 Task: Add a signature Charlotte Hill containing Kindly, Charlotte Hill to email address softage.1@softage.net and add a label Customer service
Action: Mouse moved to (377, 612)
Screenshot: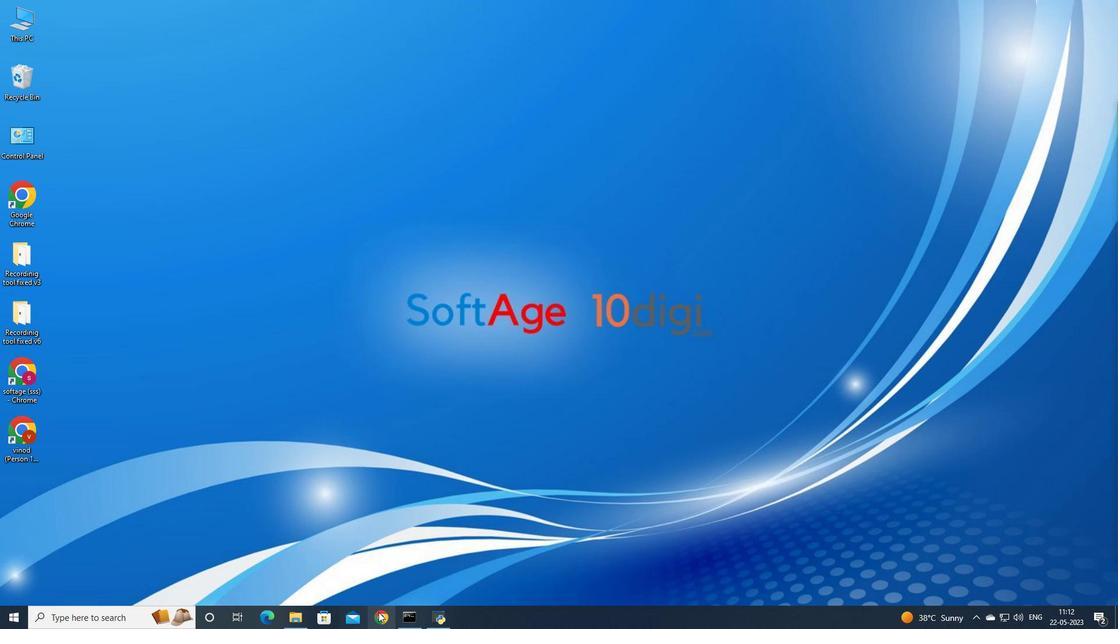 
Action: Mouse pressed left at (377, 612)
Screenshot: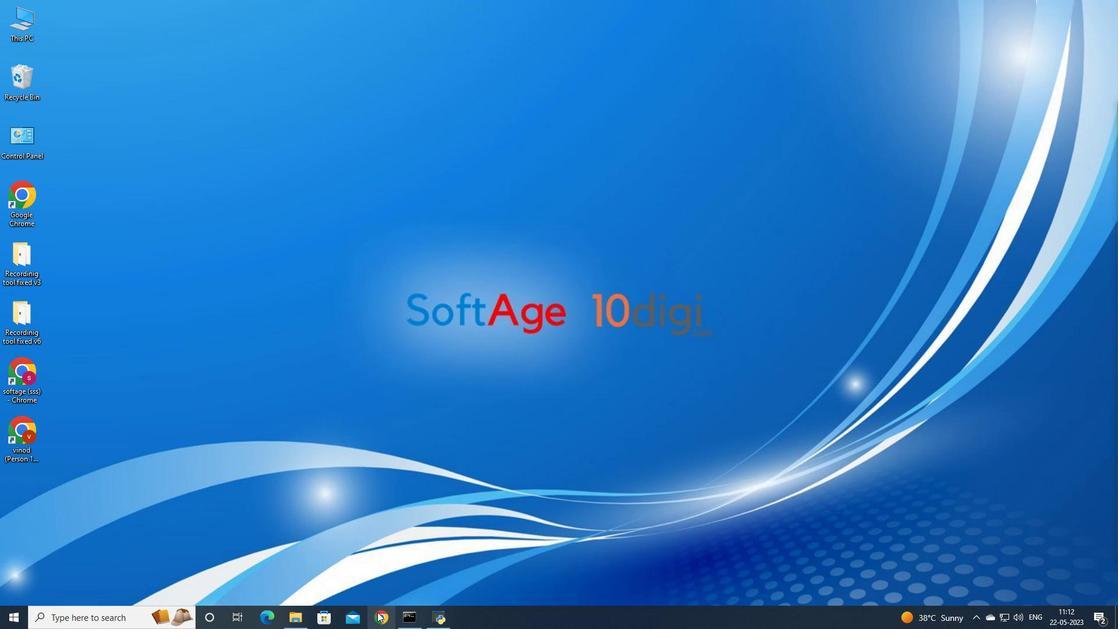 
Action: Mouse moved to (503, 353)
Screenshot: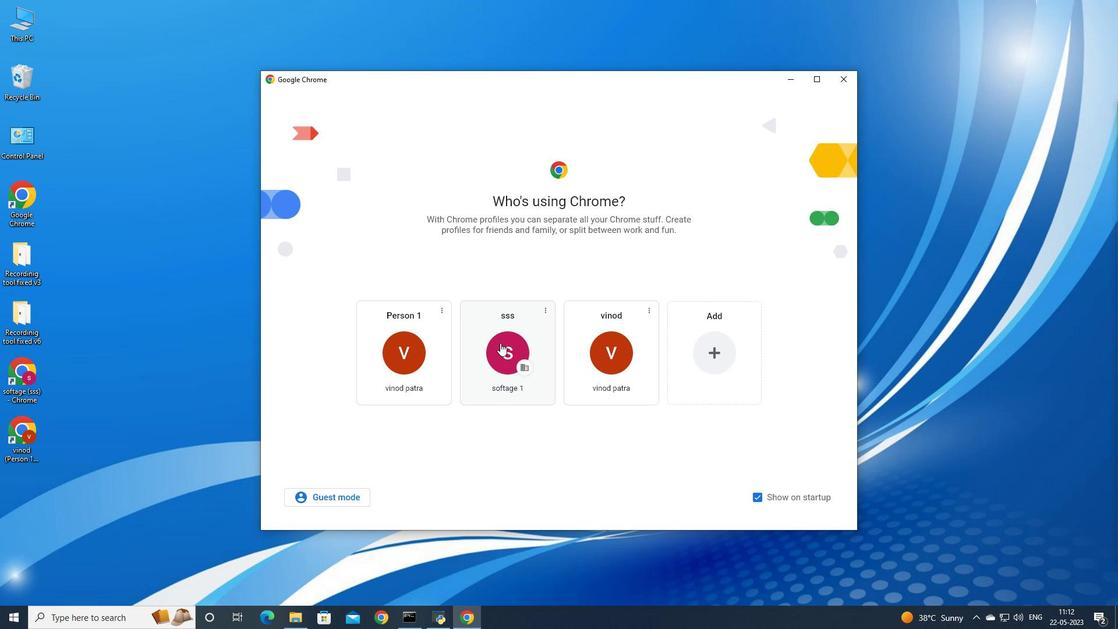 
Action: Mouse pressed left at (503, 353)
Screenshot: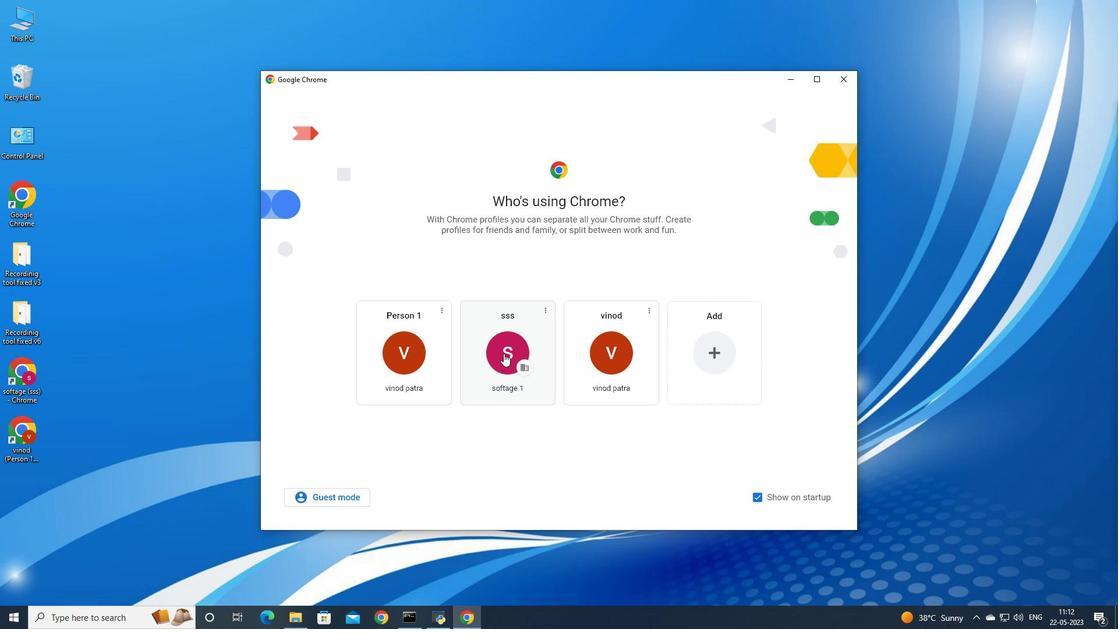 
Action: Mouse moved to (1006, 55)
Screenshot: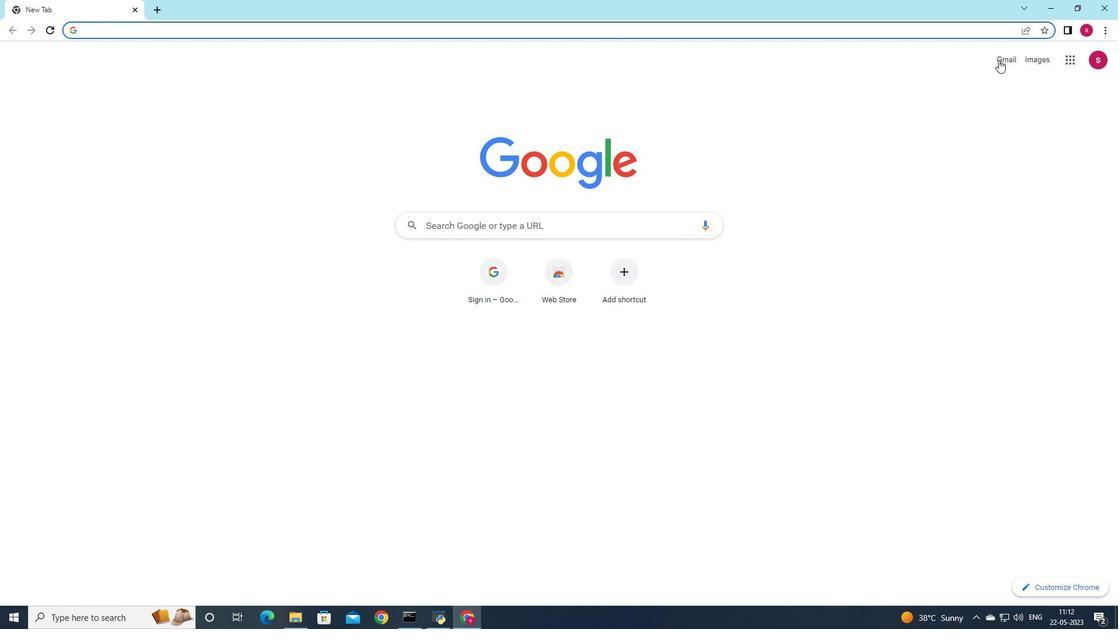 
Action: Mouse pressed left at (1006, 55)
Screenshot: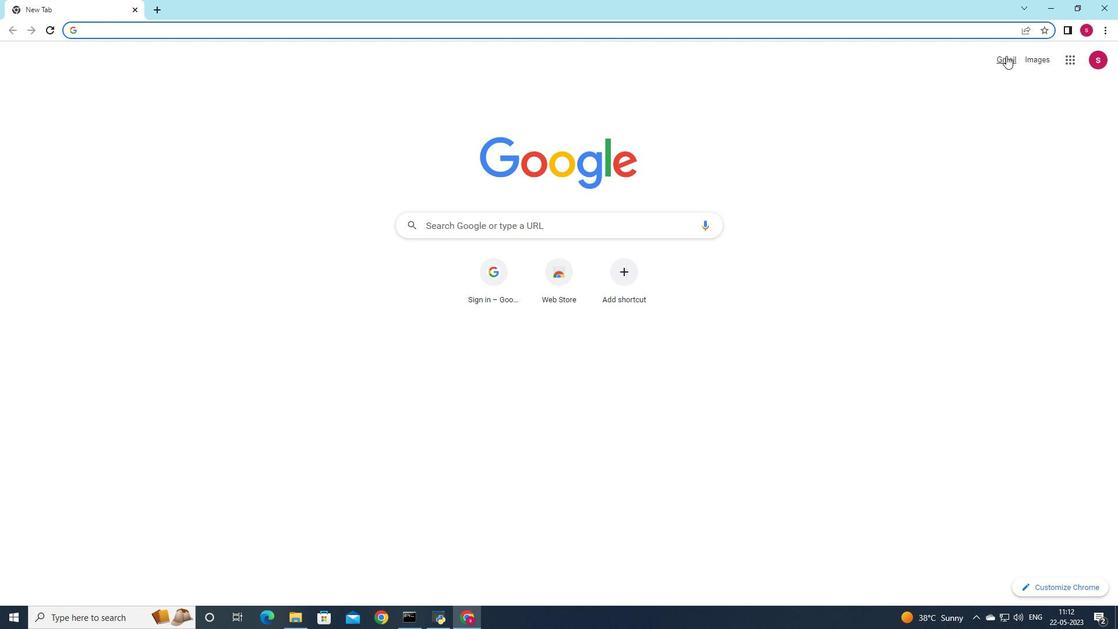 
Action: Mouse moved to (990, 79)
Screenshot: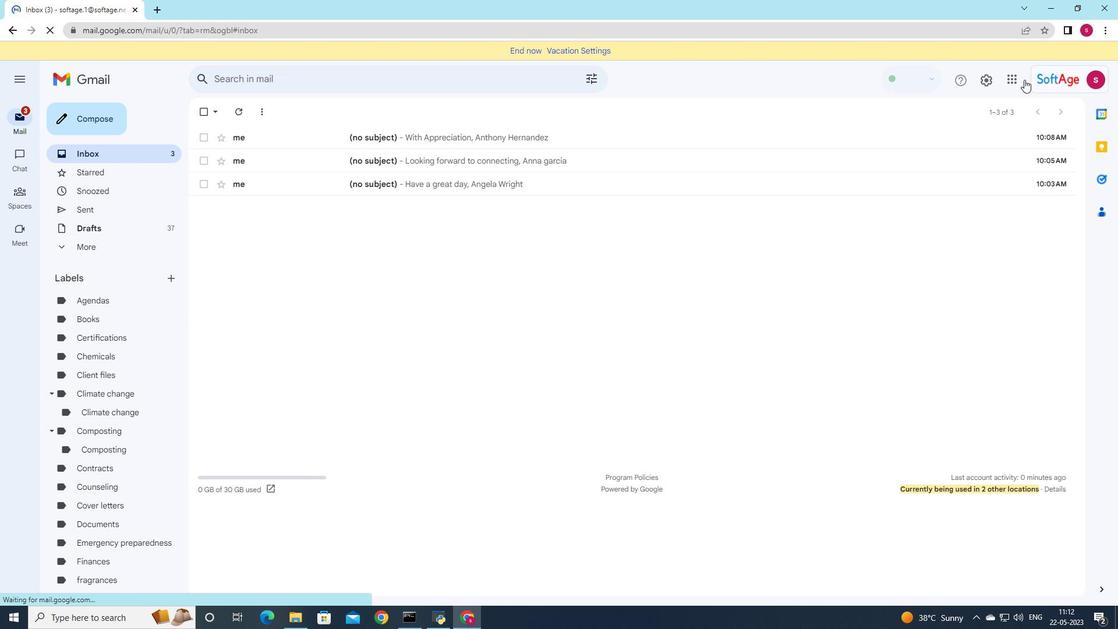 
Action: Mouse pressed left at (990, 79)
Screenshot: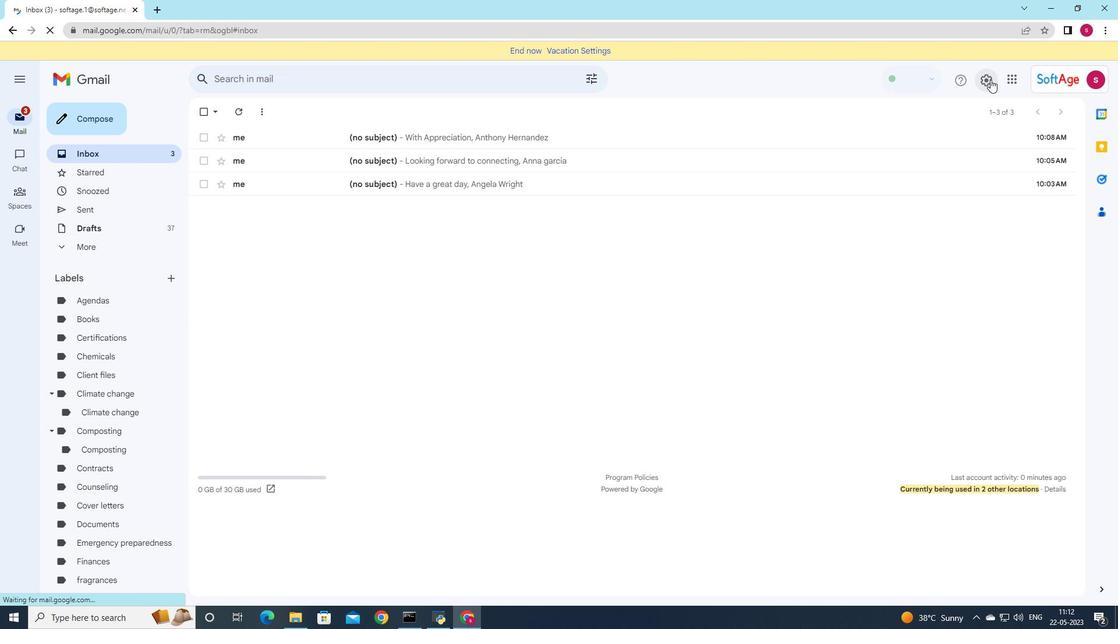 
Action: Mouse moved to (1000, 132)
Screenshot: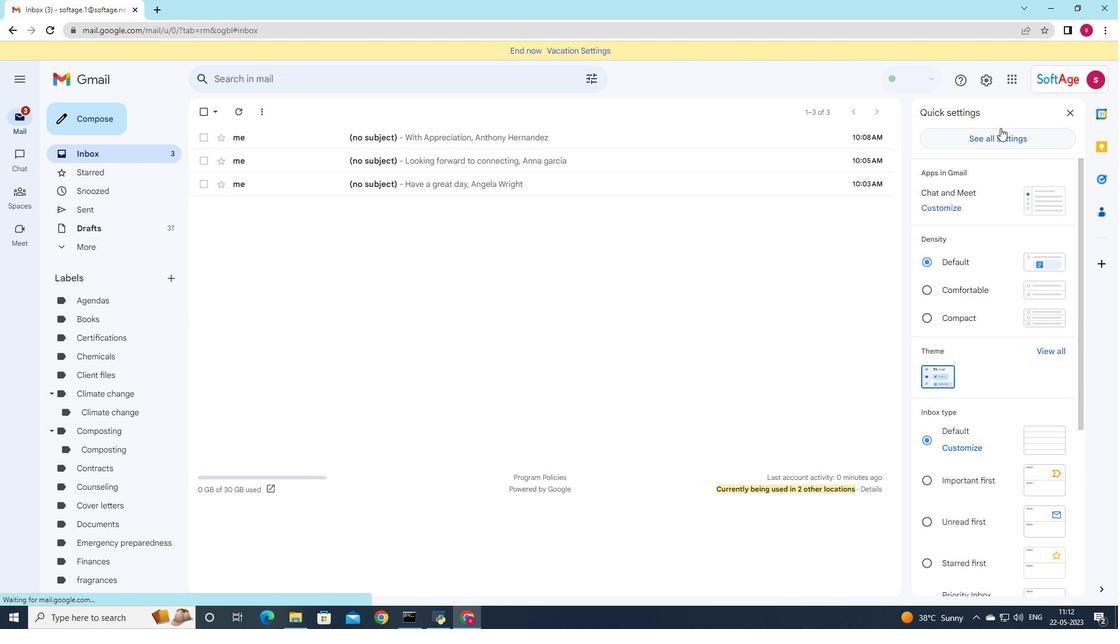 
Action: Mouse pressed left at (1000, 132)
Screenshot: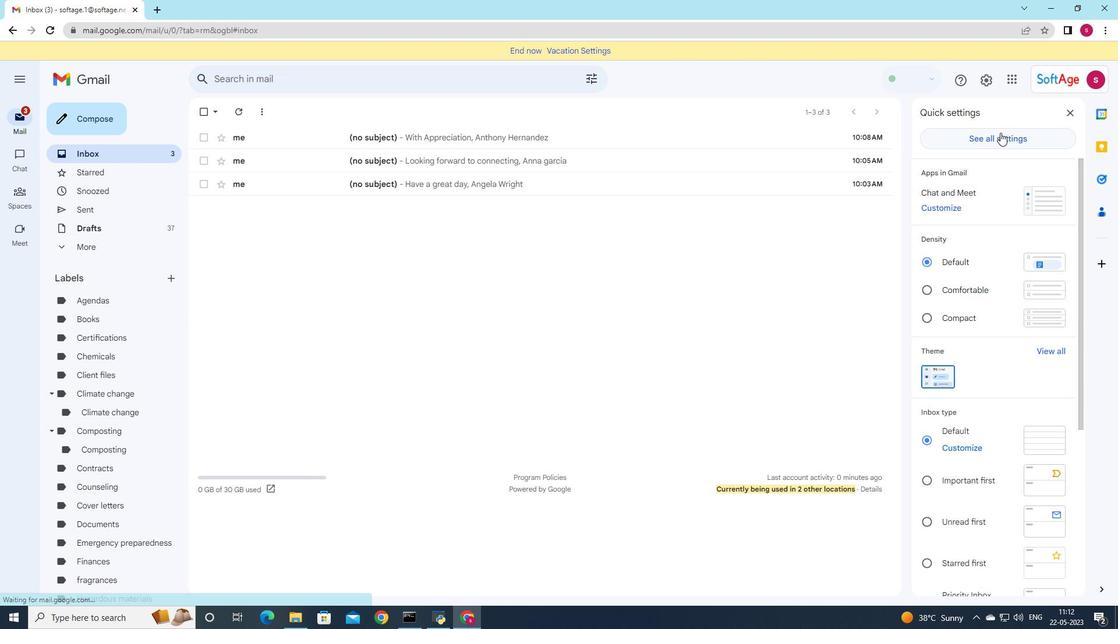 
Action: Mouse moved to (538, 487)
Screenshot: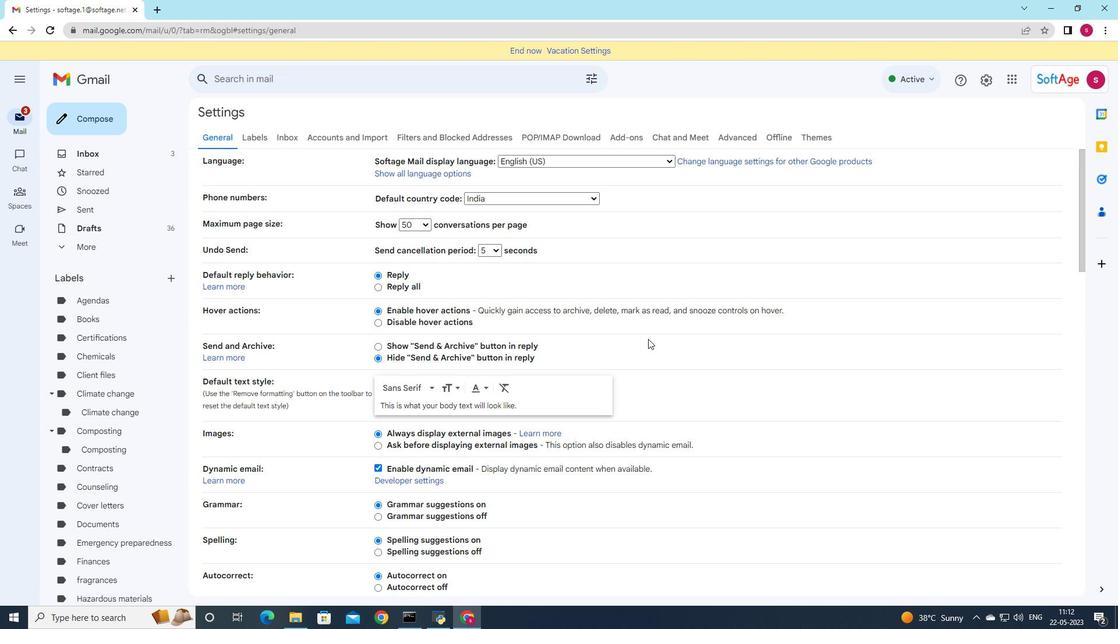 
Action: Mouse scrolled (538, 487) with delta (0, 0)
Screenshot: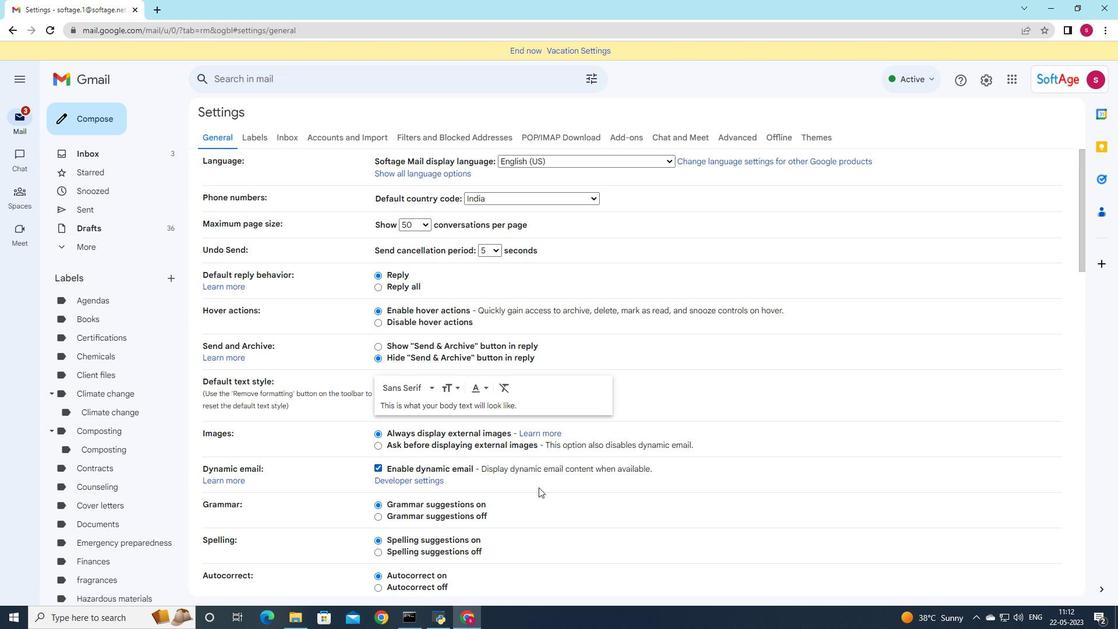 
Action: Mouse scrolled (538, 487) with delta (0, 0)
Screenshot: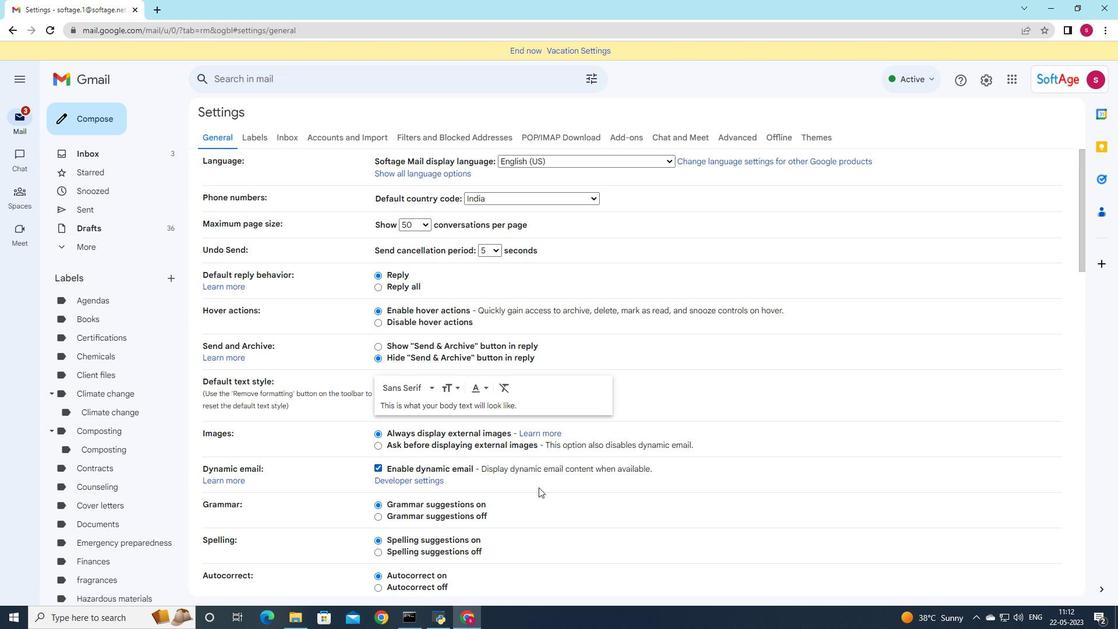
Action: Mouse scrolled (538, 487) with delta (0, 0)
Screenshot: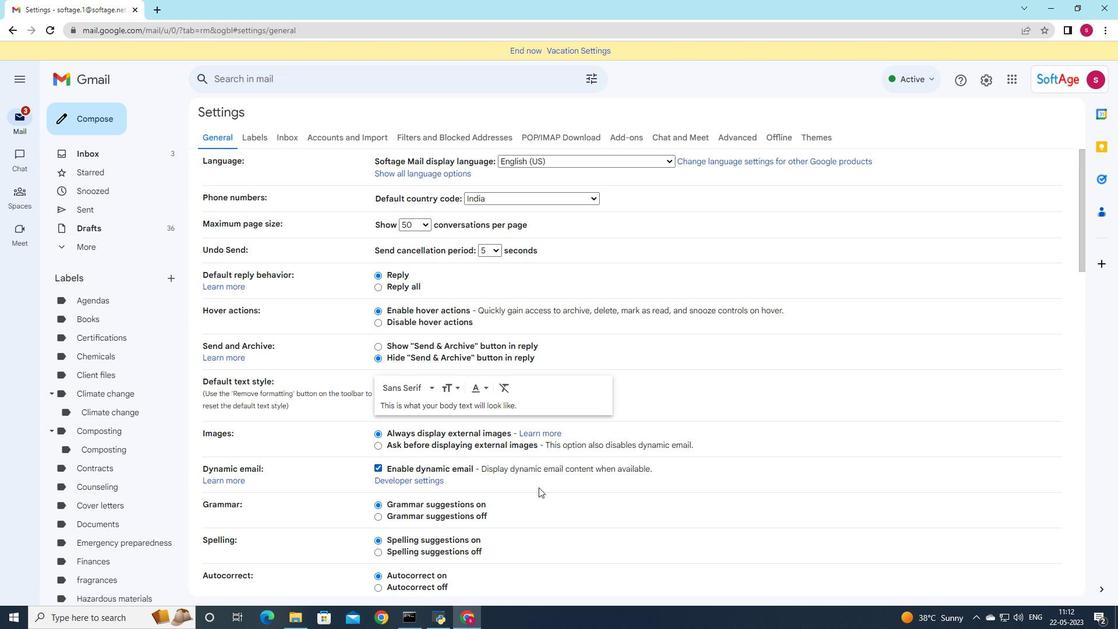 
Action: Mouse scrolled (538, 487) with delta (0, 0)
Screenshot: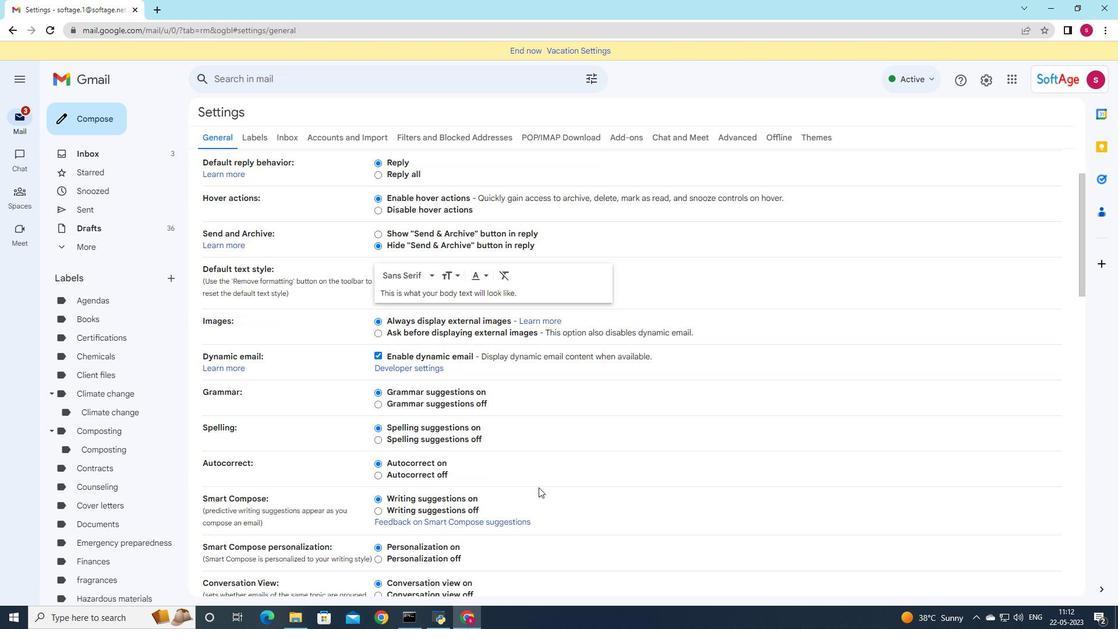 
Action: Mouse scrolled (538, 487) with delta (0, 0)
Screenshot: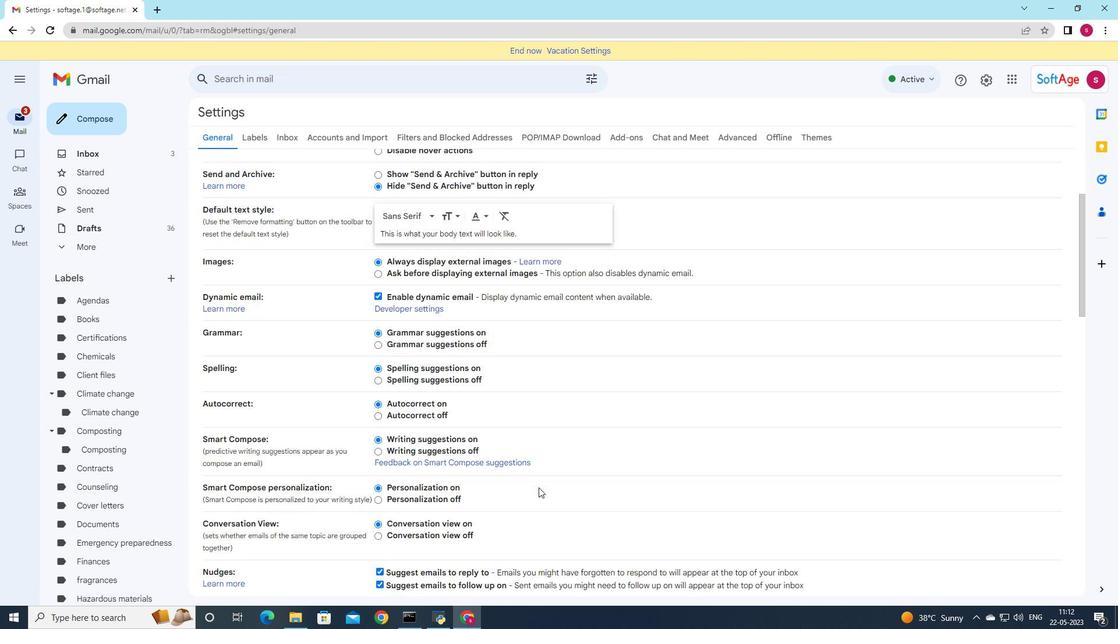 
Action: Mouse scrolled (538, 487) with delta (0, 0)
Screenshot: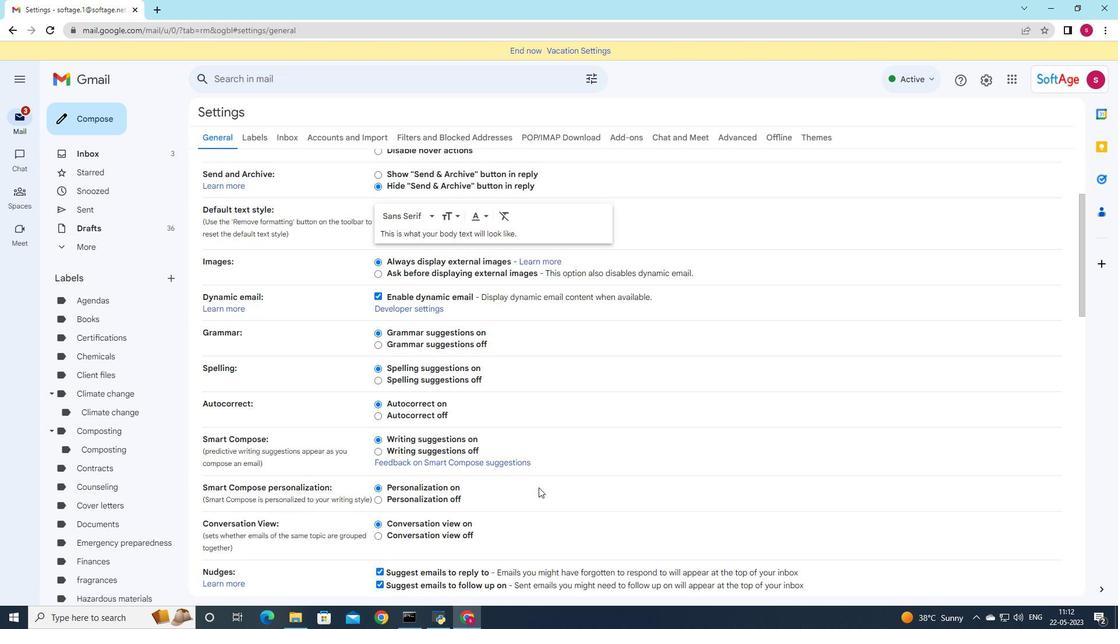 
Action: Mouse scrolled (538, 487) with delta (0, 0)
Screenshot: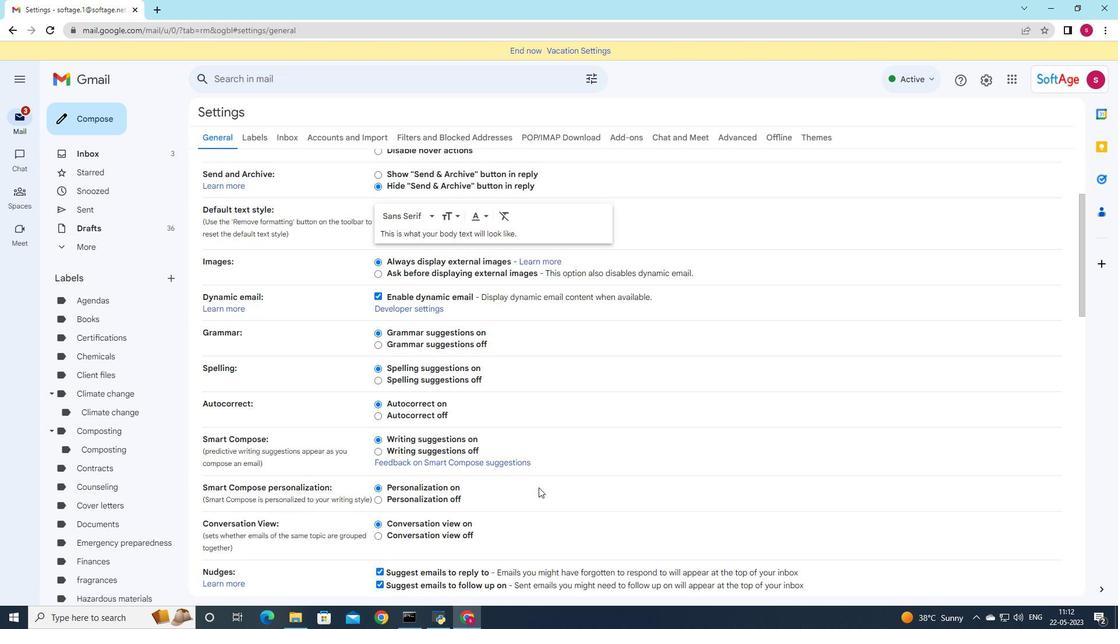 
Action: Mouse scrolled (538, 487) with delta (0, 0)
Screenshot: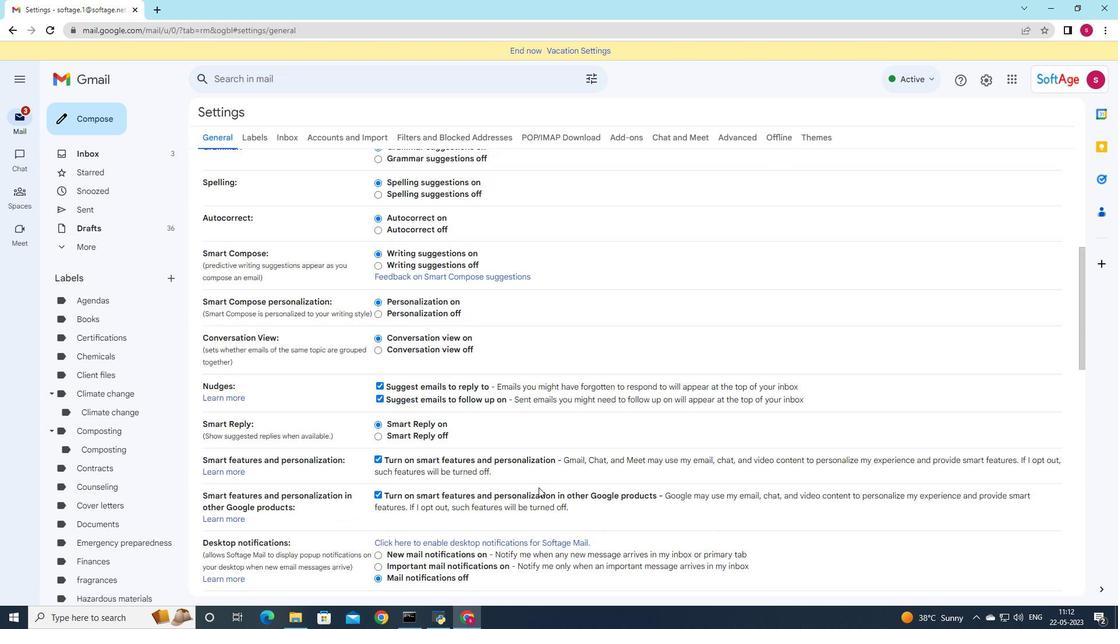 
Action: Mouse scrolled (538, 487) with delta (0, 0)
Screenshot: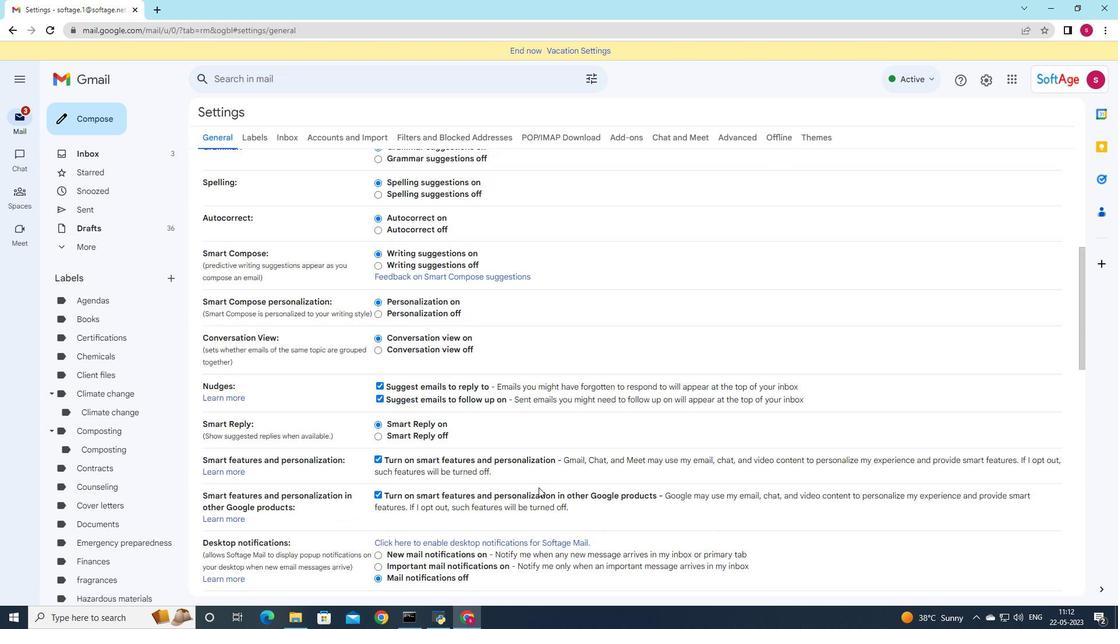 
Action: Mouse scrolled (538, 487) with delta (0, 0)
Screenshot: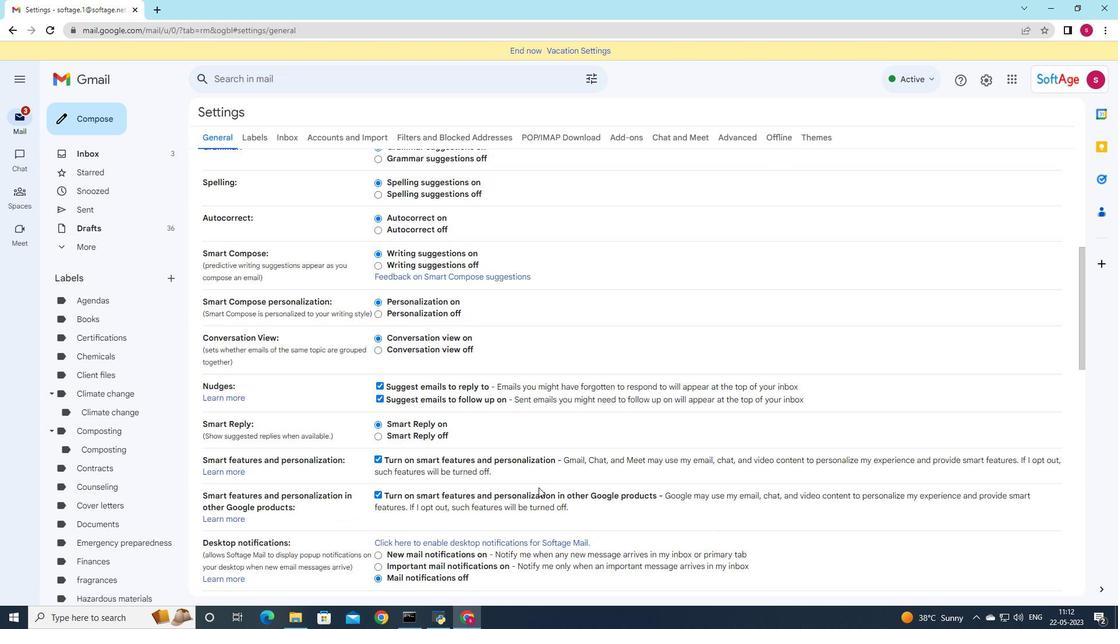 
Action: Mouse scrolled (538, 487) with delta (0, 0)
Screenshot: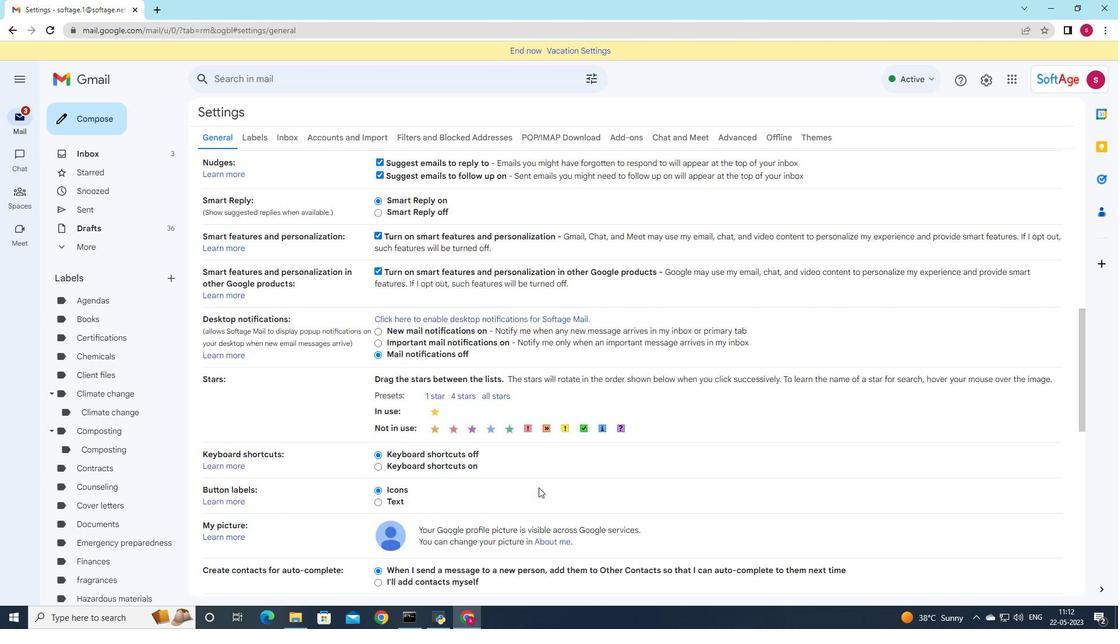 
Action: Mouse scrolled (538, 487) with delta (0, 0)
Screenshot: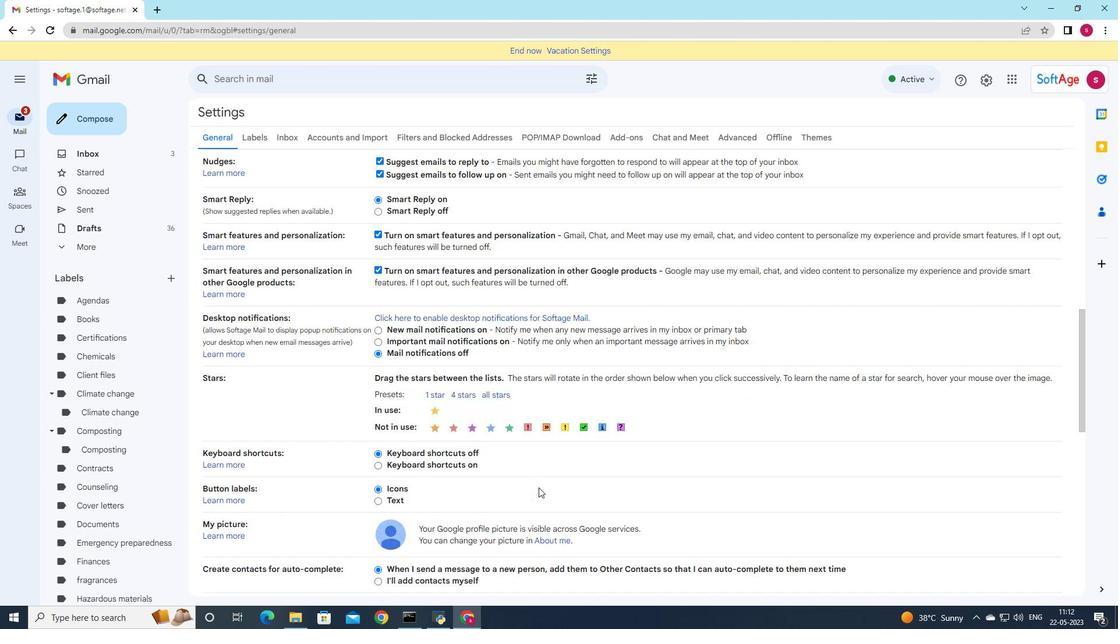 
Action: Mouse scrolled (538, 487) with delta (0, 0)
Screenshot: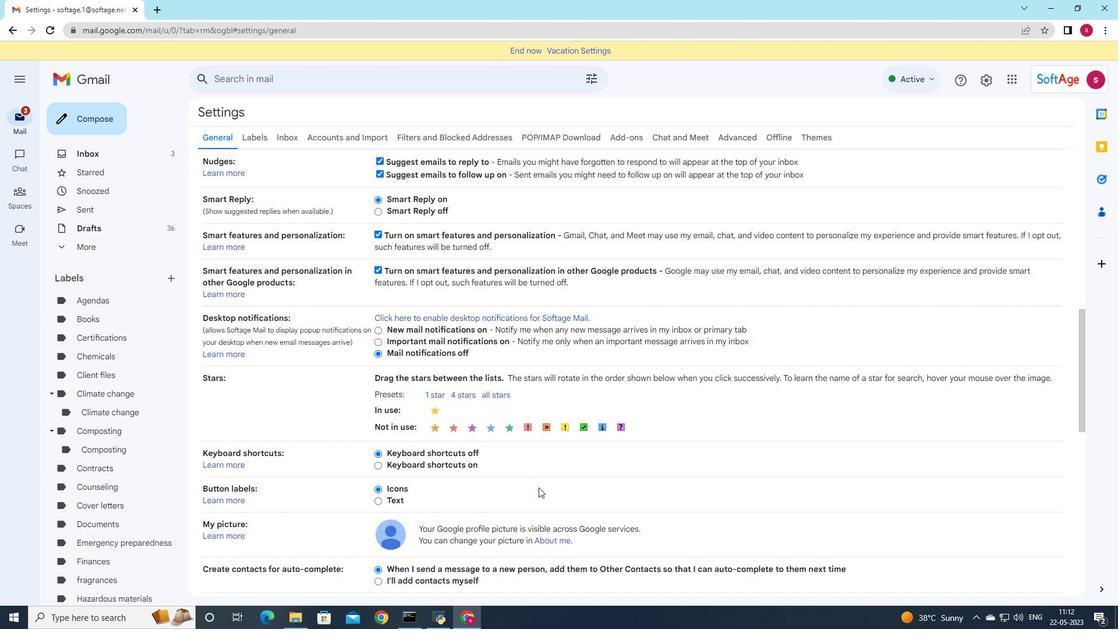 
Action: Mouse moved to (498, 443)
Screenshot: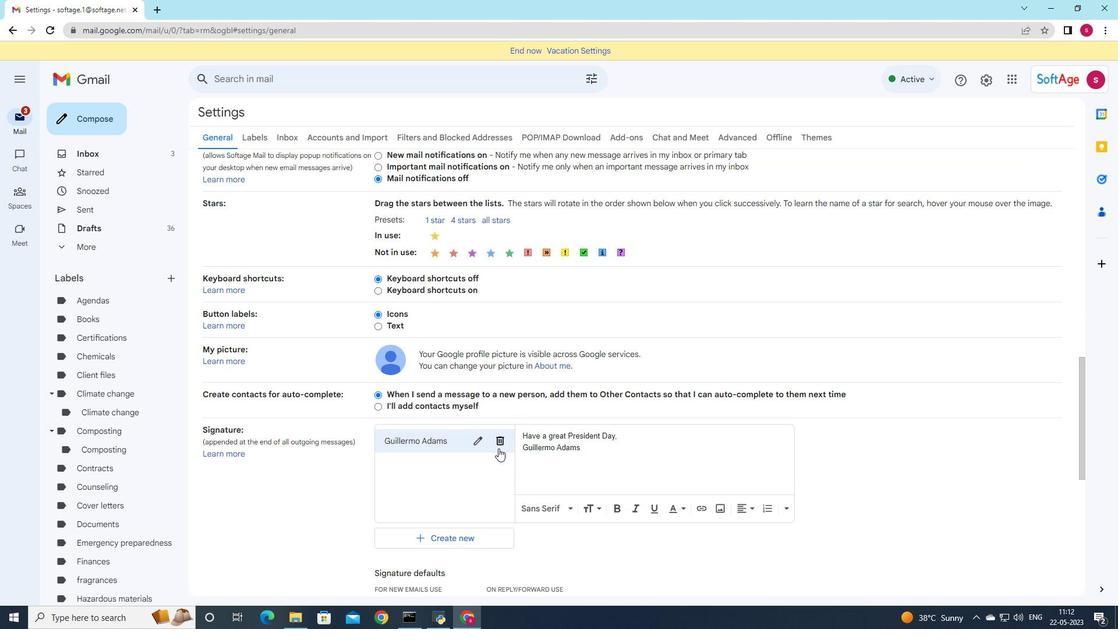 
Action: Mouse pressed left at (498, 443)
Screenshot: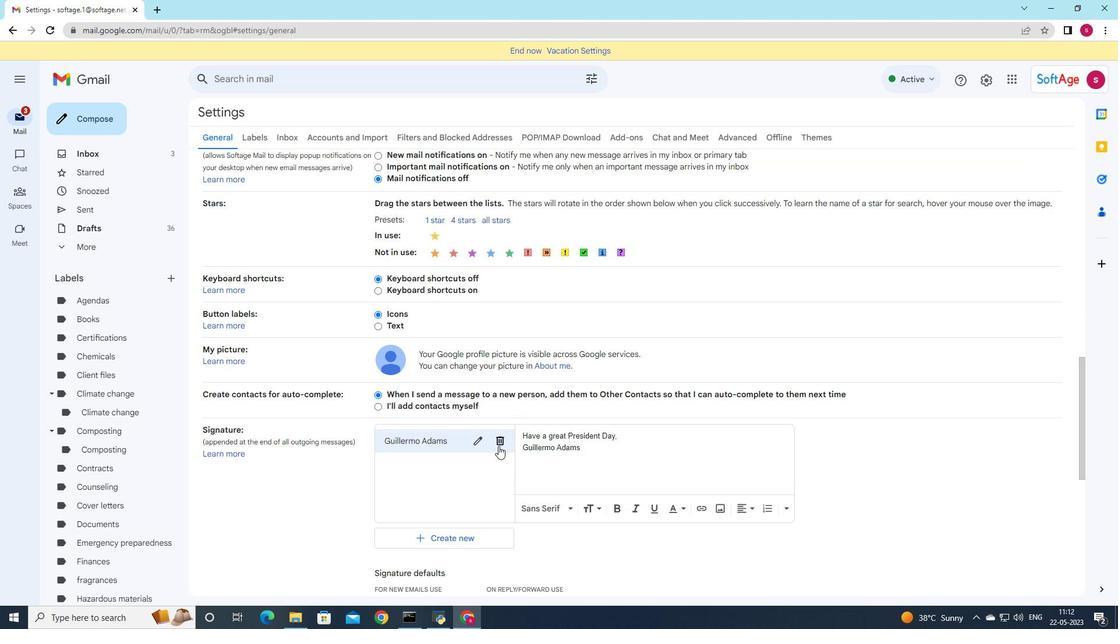 
Action: Mouse moved to (682, 346)
Screenshot: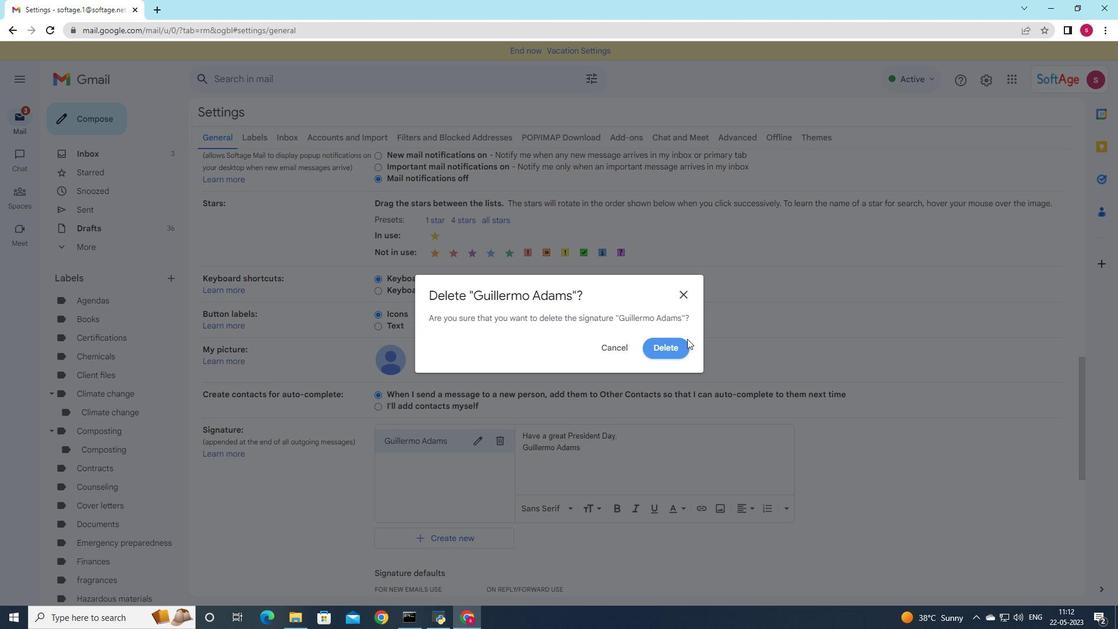 
Action: Mouse pressed left at (682, 346)
Screenshot: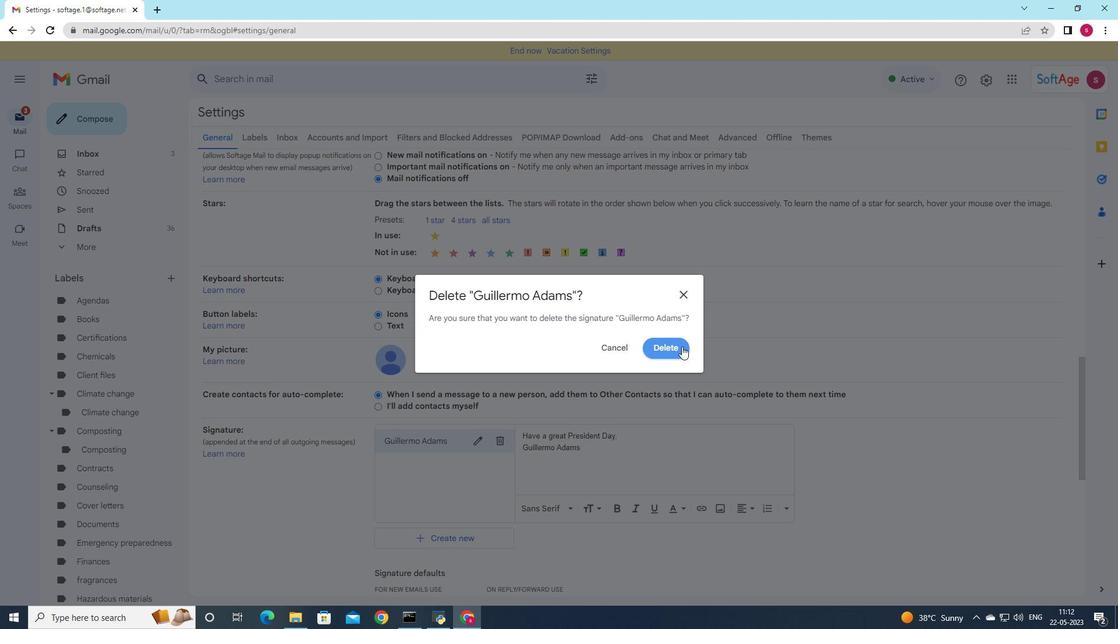 
Action: Mouse moved to (443, 449)
Screenshot: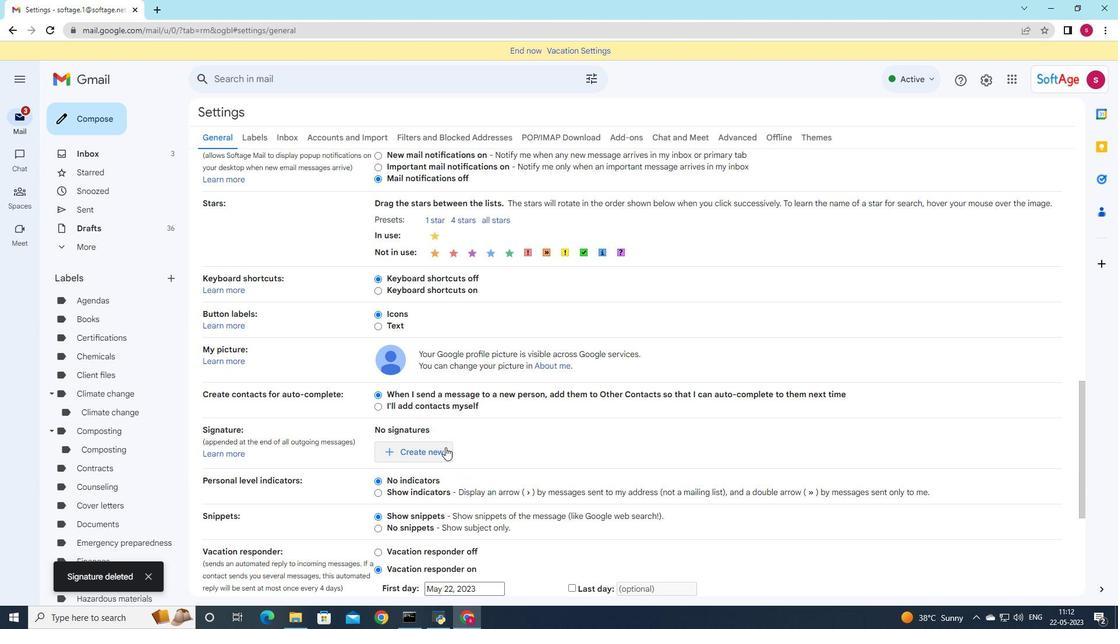 
Action: Mouse pressed left at (443, 449)
Screenshot: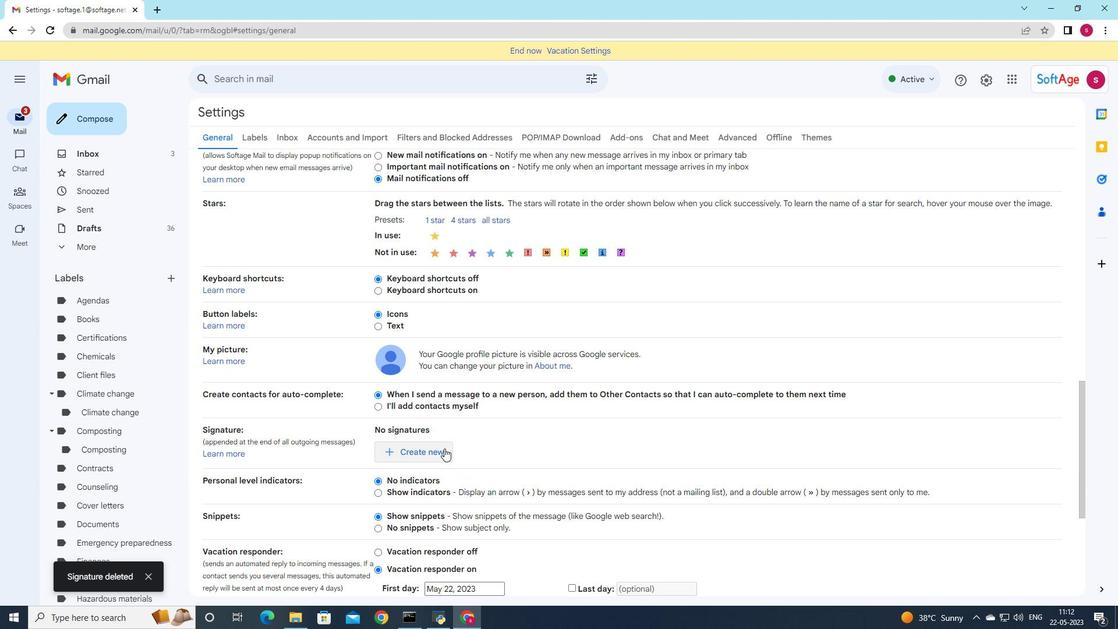 
Action: Mouse moved to (574, 379)
Screenshot: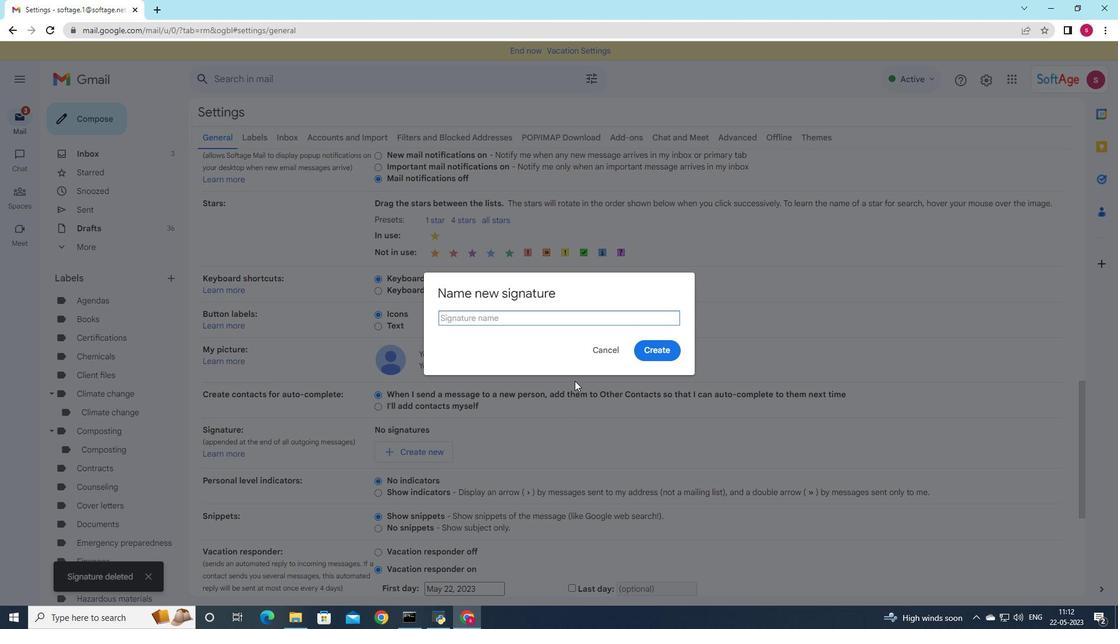 
Action: Key pressed <Key.shift>Charlotte
Screenshot: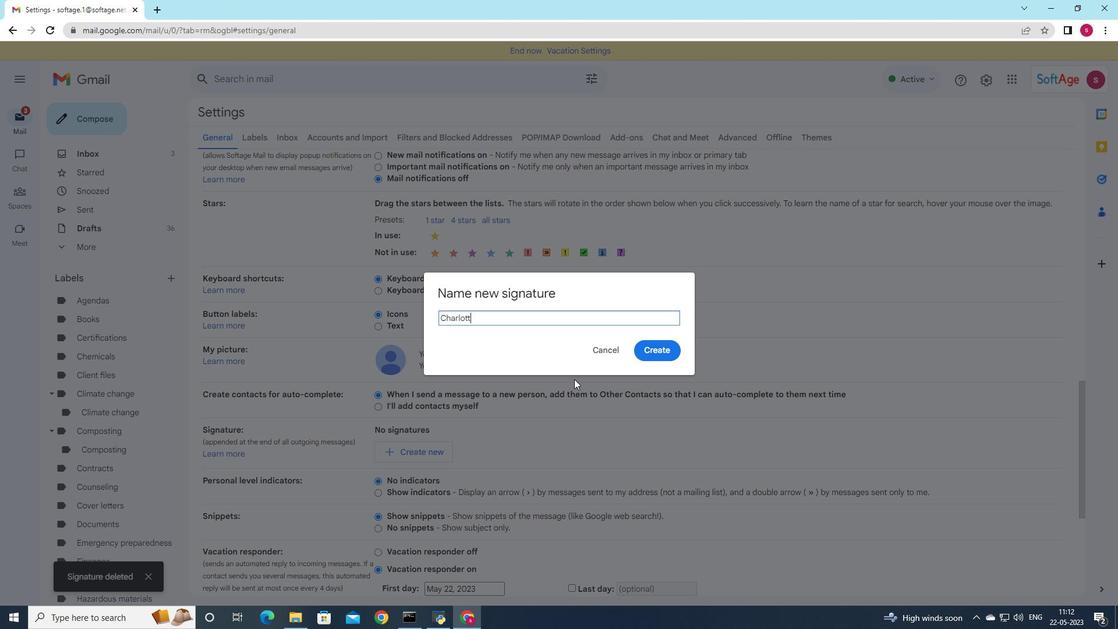 
Action: Mouse moved to (662, 349)
Screenshot: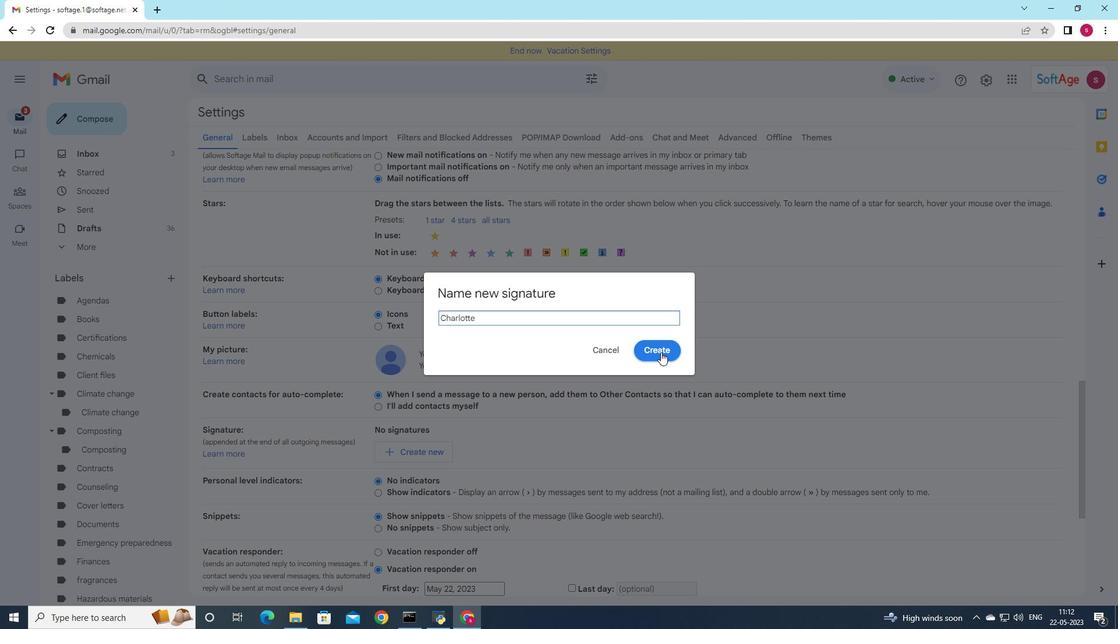
Action: Mouse pressed left at (662, 349)
Screenshot: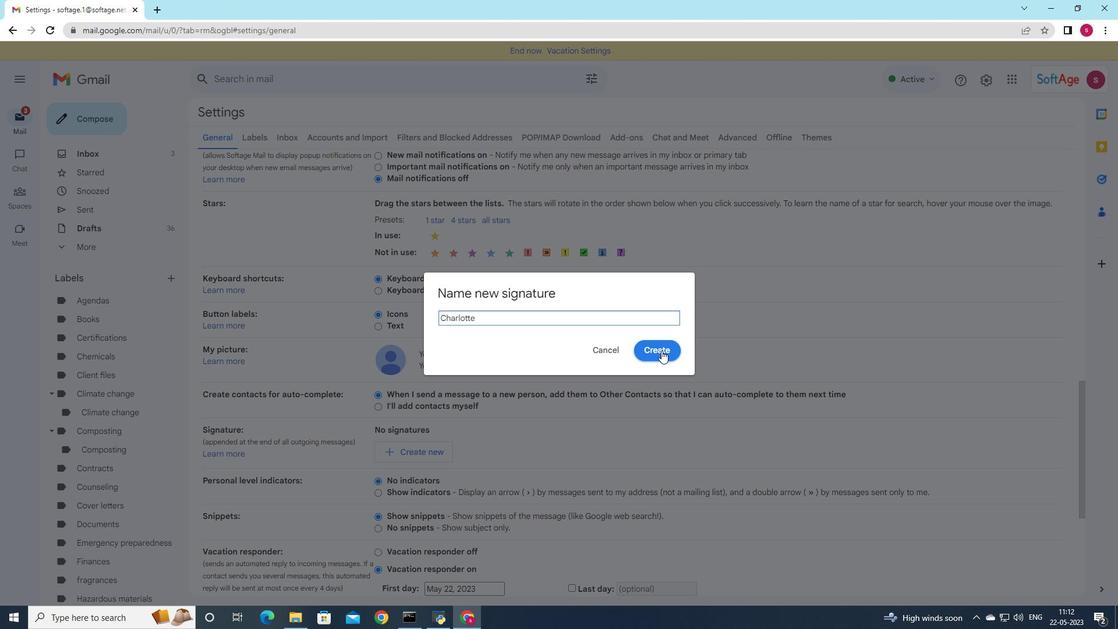 
Action: Mouse moved to (561, 466)
Screenshot: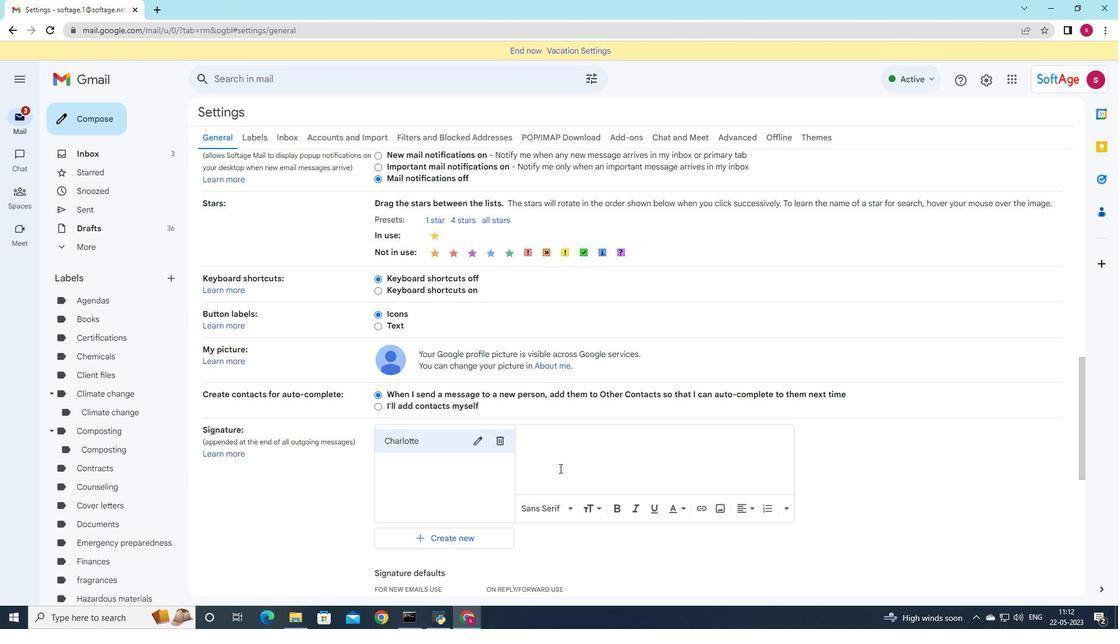 
Action: Mouse pressed left at (561, 466)
Screenshot: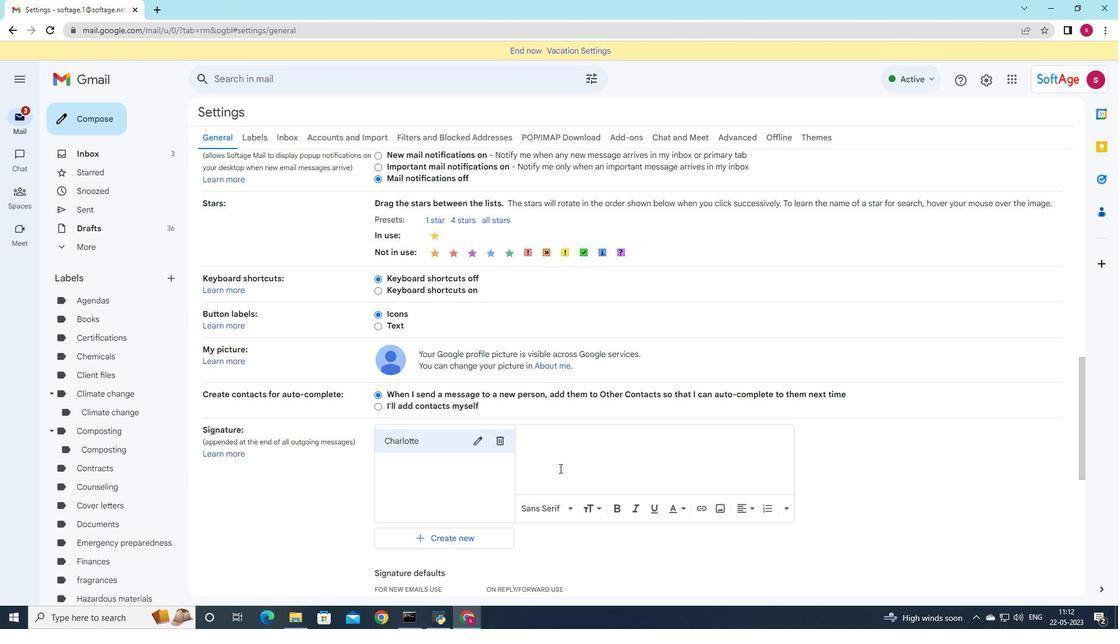 
Action: Mouse moved to (668, 436)
Screenshot: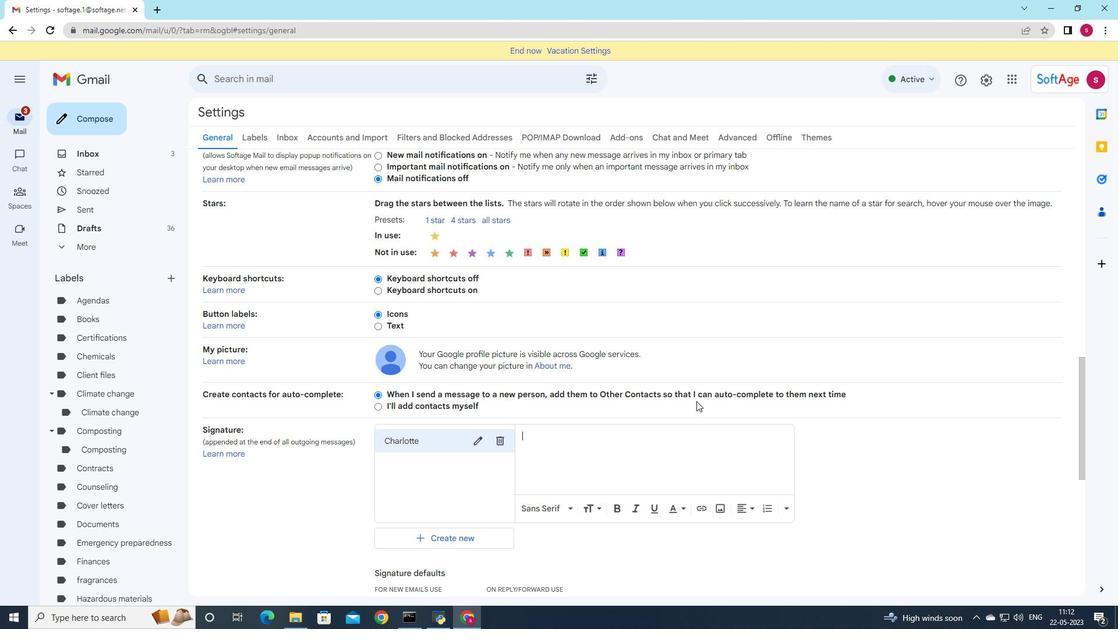 
Action: Key pressed <Key.shift>Kindly,<Key.enter><Key.shift>Charlotte<Key.space><Key.shift>Hill
Screenshot: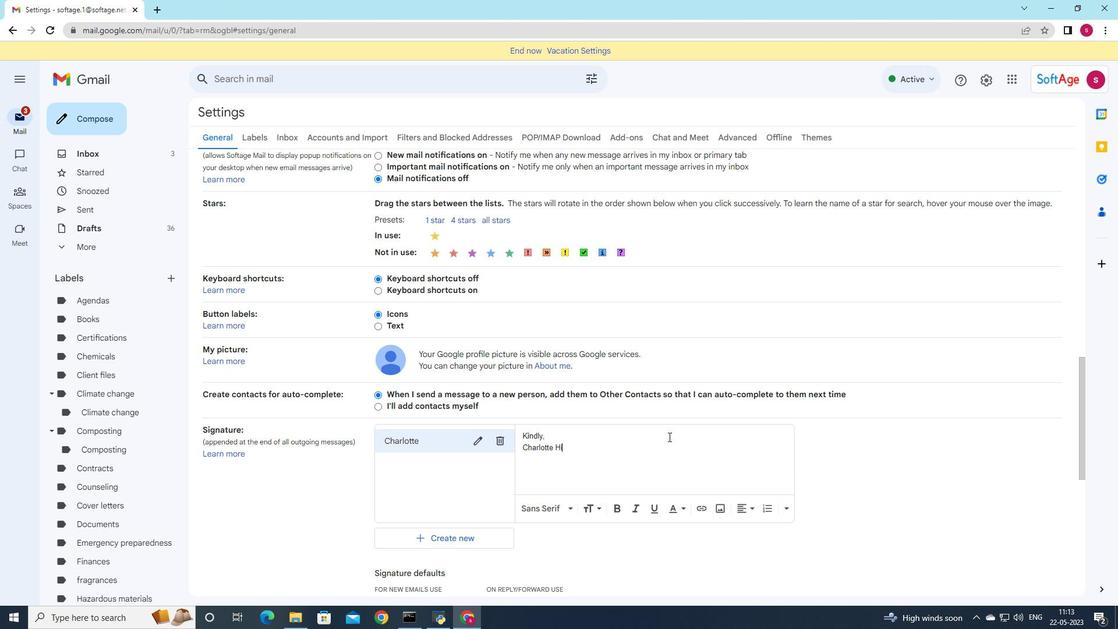 
Action: Mouse moved to (643, 318)
Screenshot: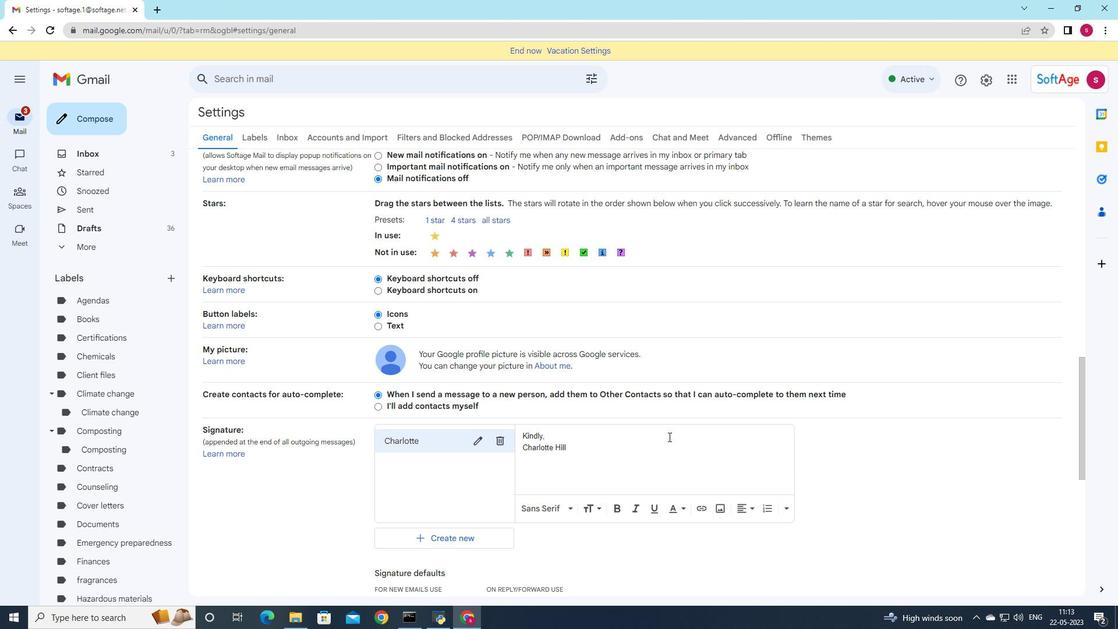 
Action: Mouse scrolled (643, 317) with delta (0, 0)
Screenshot: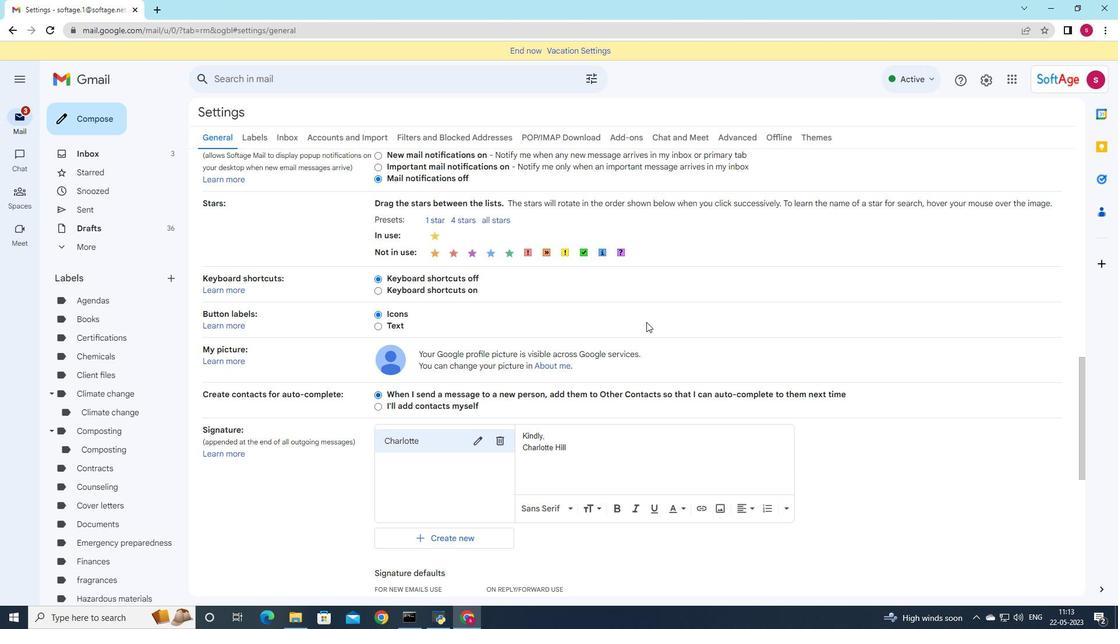 
Action: Mouse moved to (470, 547)
Screenshot: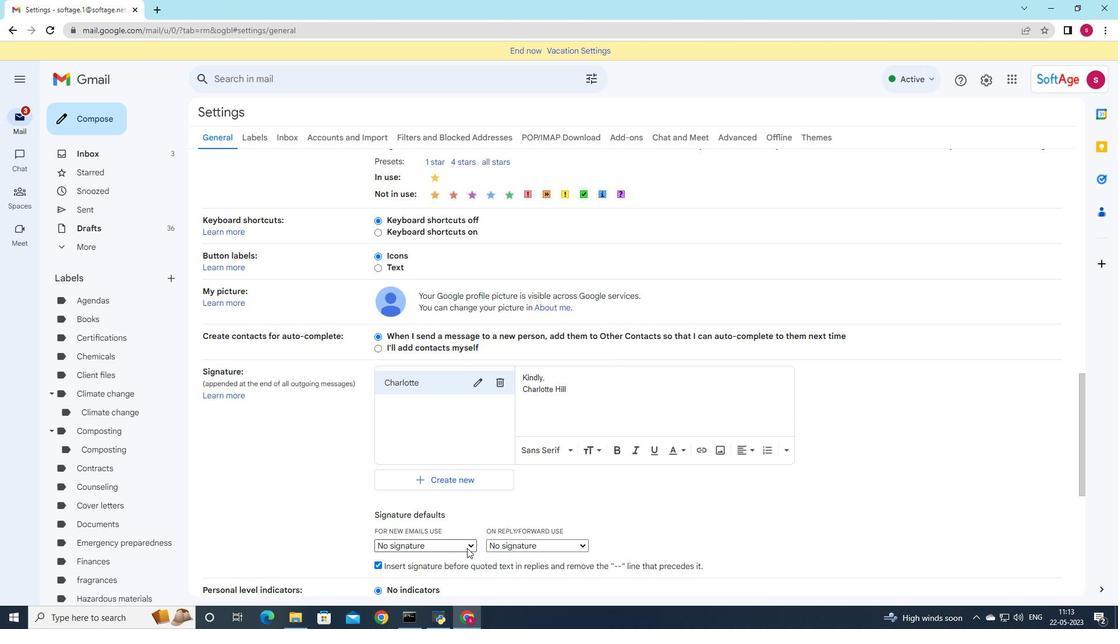 
Action: Mouse pressed left at (470, 547)
Screenshot: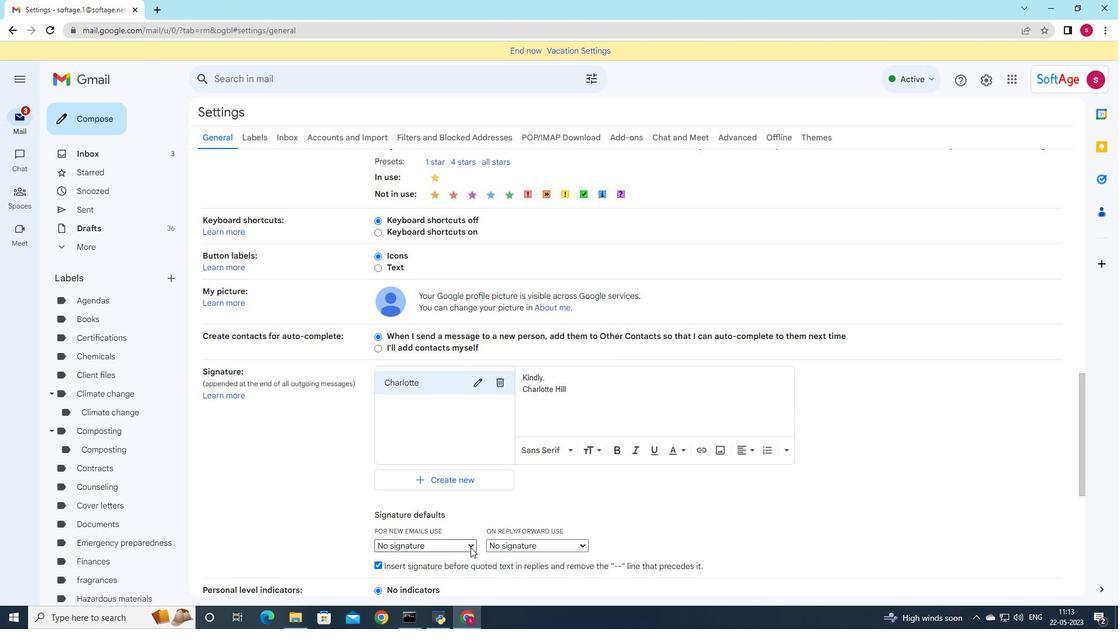 
Action: Mouse moved to (460, 562)
Screenshot: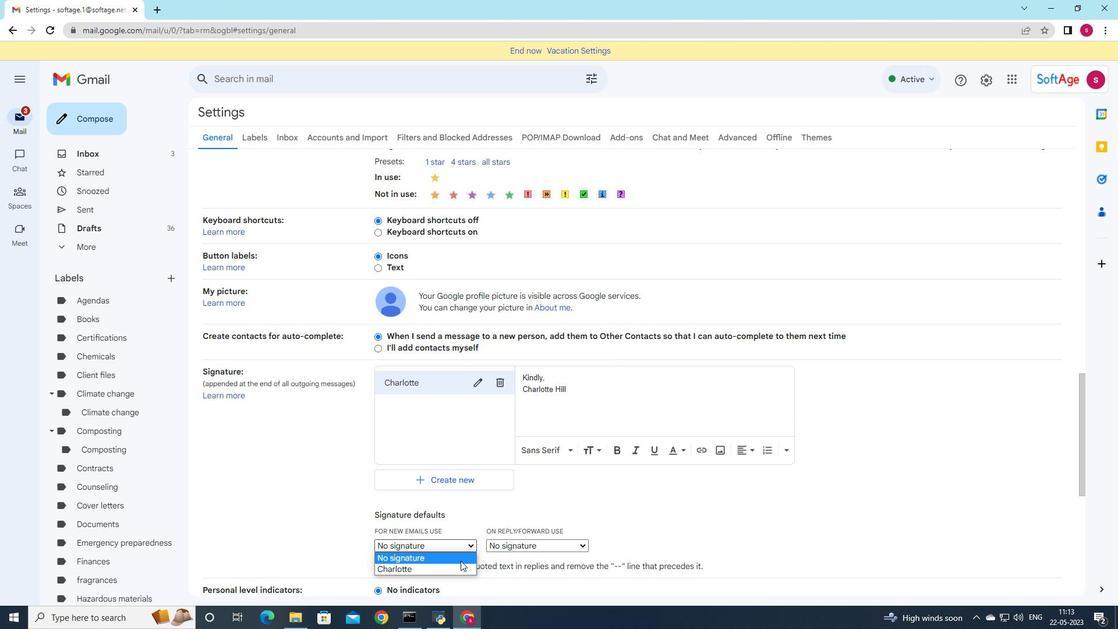 
Action: Mouse pressed left at (460, 562)
Screenshot: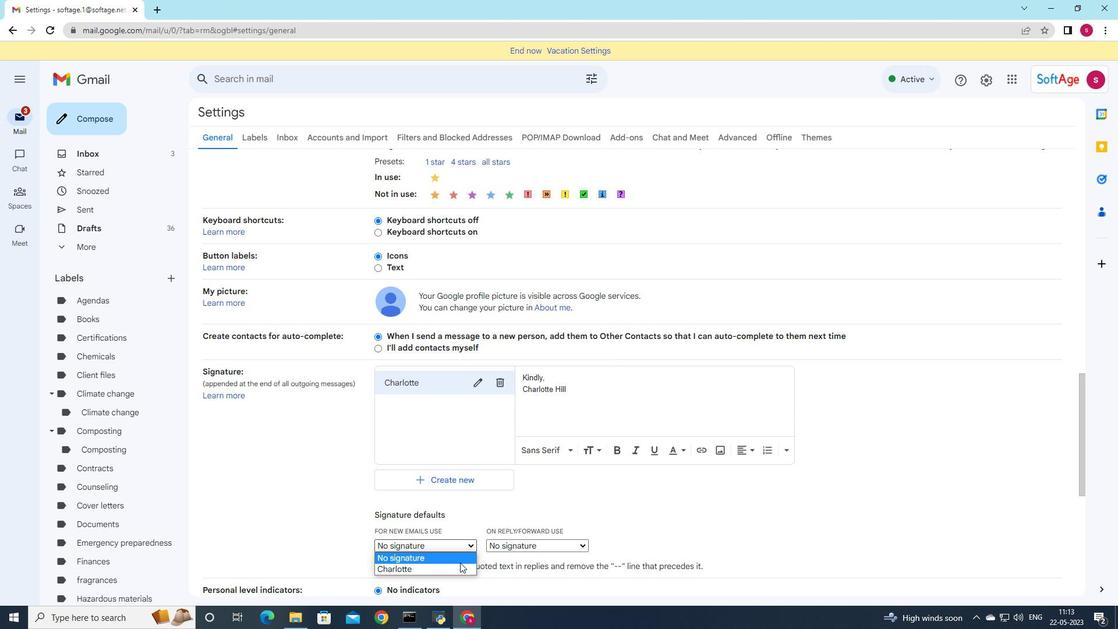 
Action: Mouse moved to (467, 545)
Screenshot: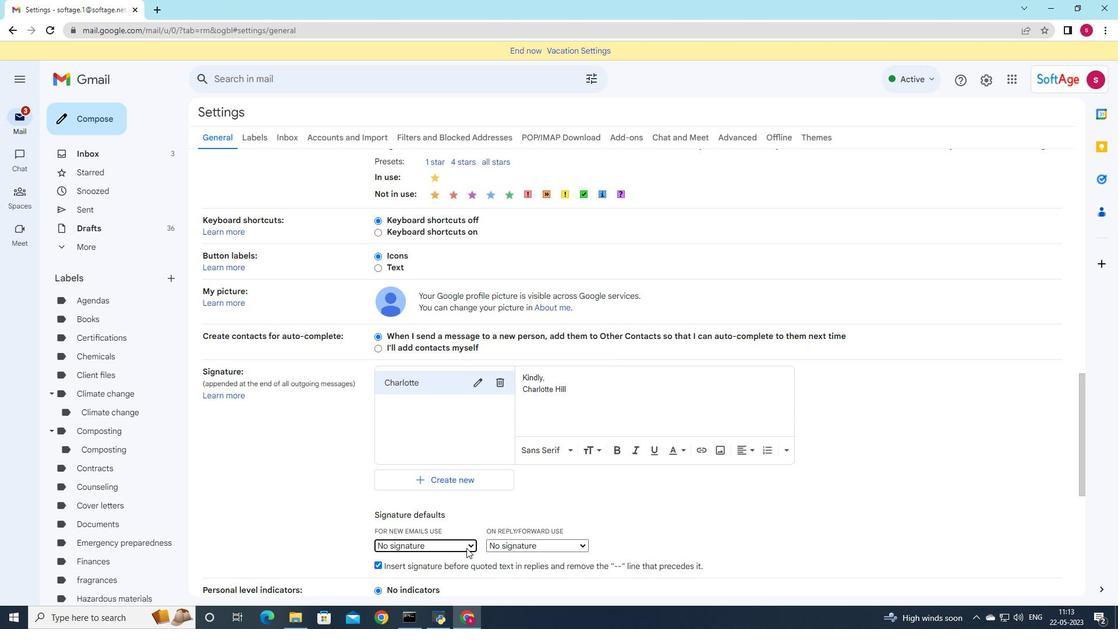 
Action: Mouse pressed left at (467, 545)
Screenshot: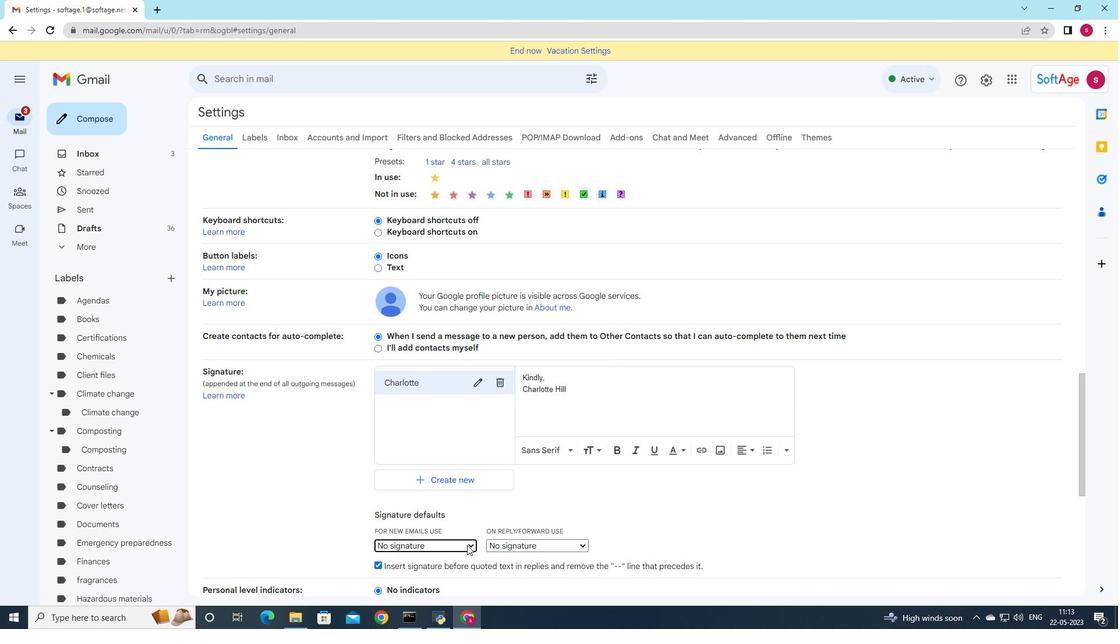 
Action: Mouse moved to (463, 564)
Screenshot: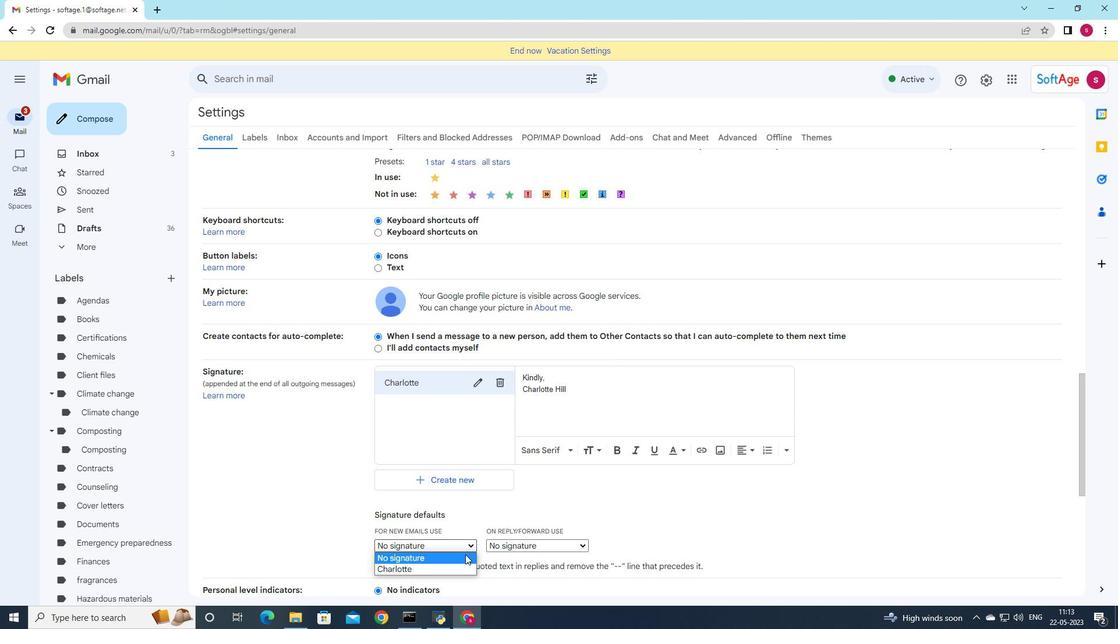 
Action: Mouse pressed left at (463, 564)
Screenshot: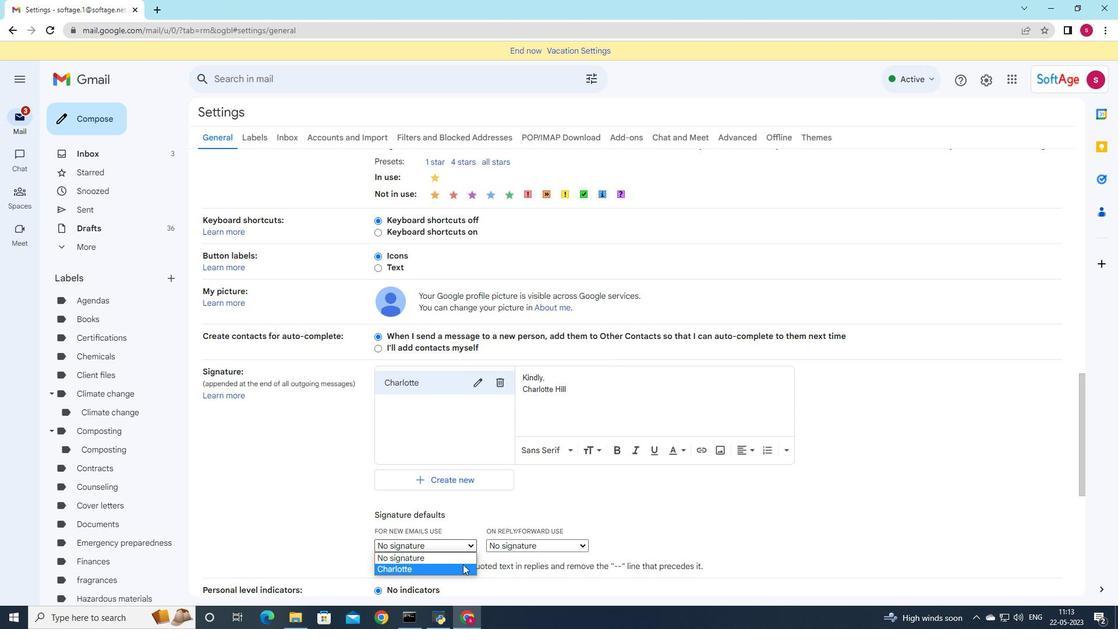 
Action: Mouse moved to (573, 544)
Screenshot: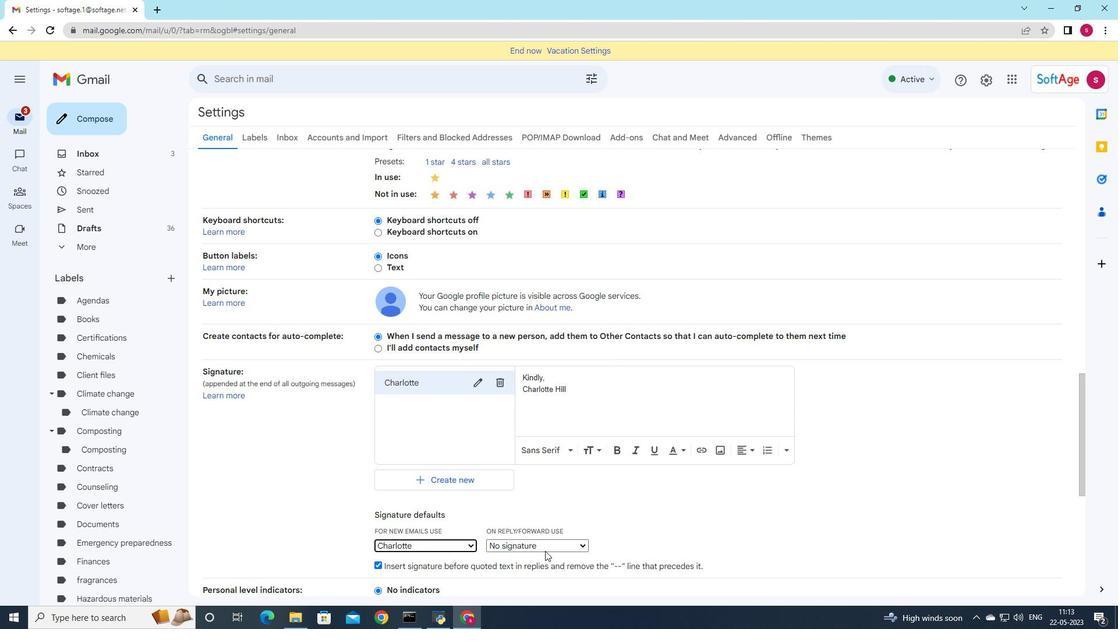 
Action: Mouse pressed left at (573, 544)
Screenshot: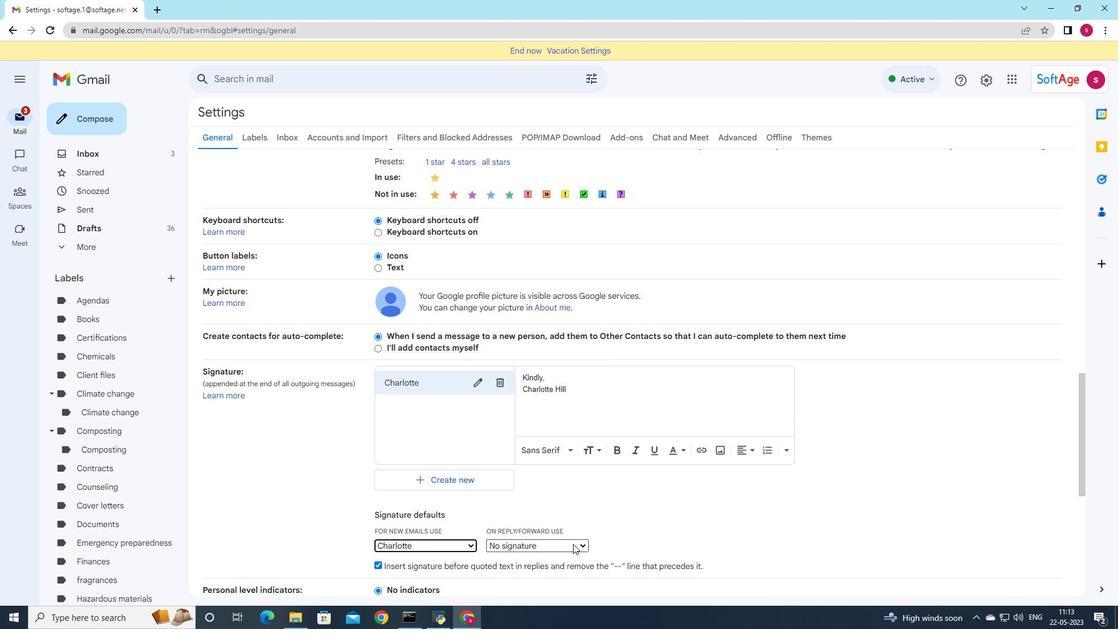 
Action: Mouse moved to (549, 566)
Screenshot: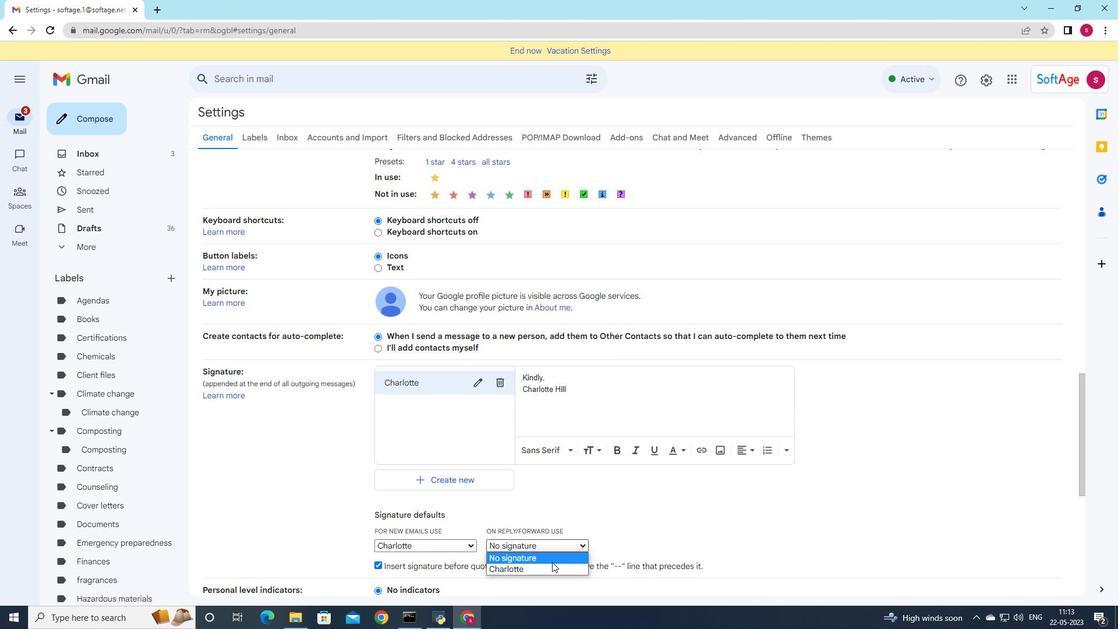 
Action: Mouse pressed left at (549, 566)
Screenshot: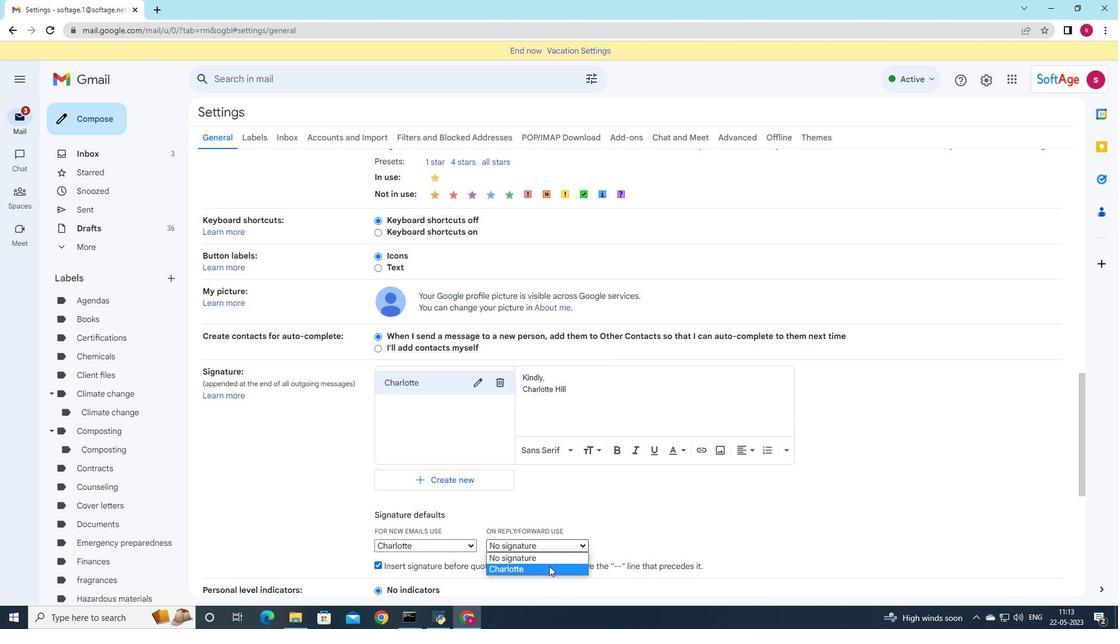
Action: Mouse moved to (548, 556)
Screenshot: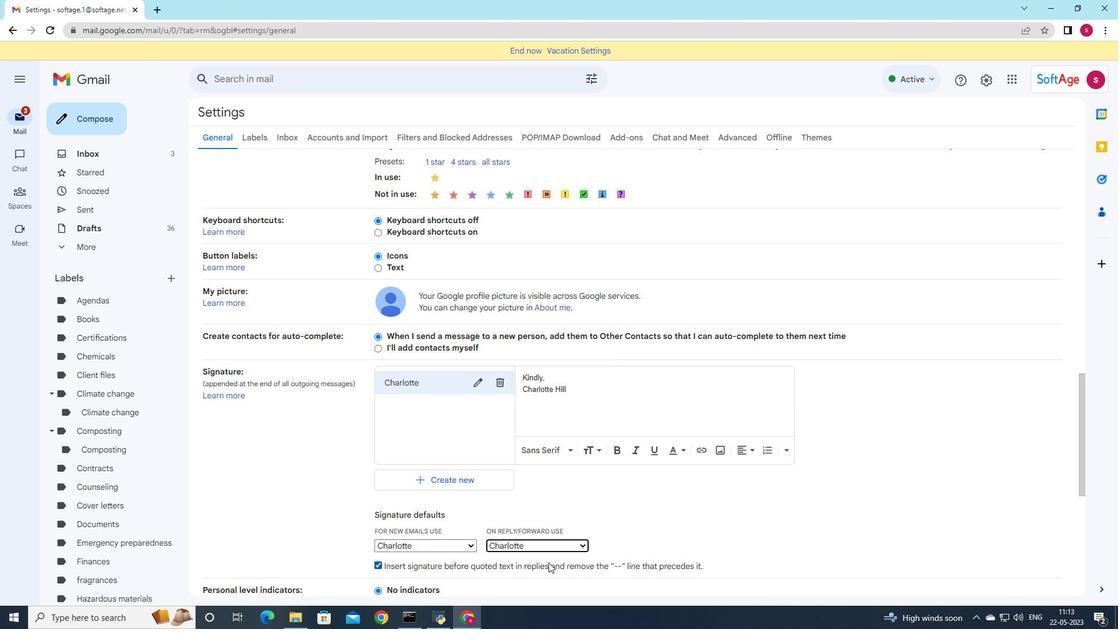 
Action: Mouse scrolled (548, 556) with delta (0, 0)
Screenshot: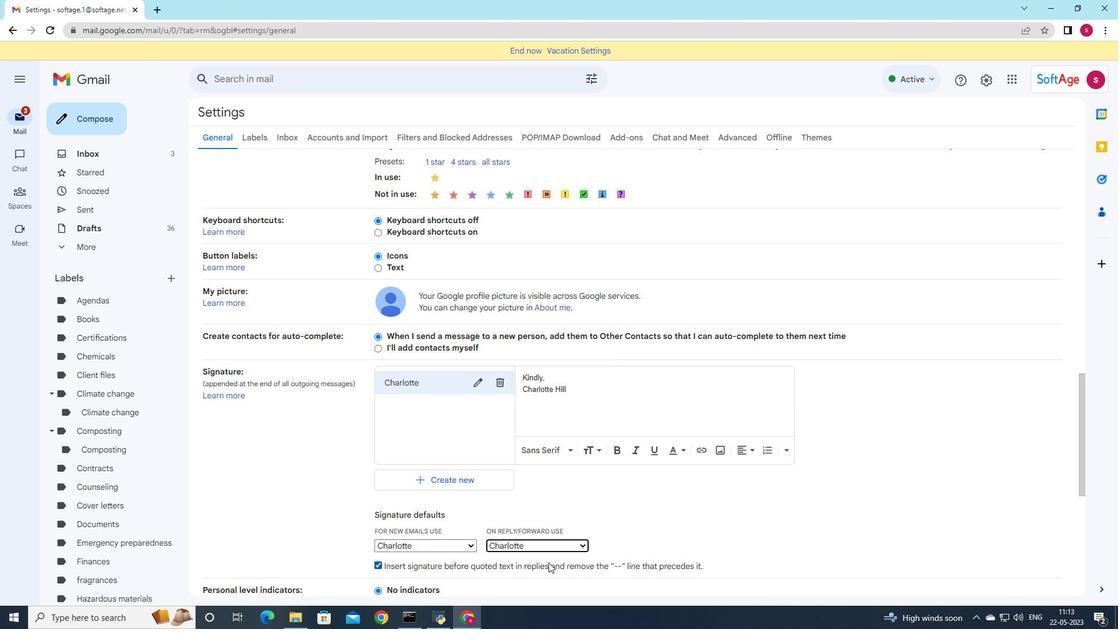 
Action: Mouse scrolled (548, 556) with delta (0, 0)
Screenshot: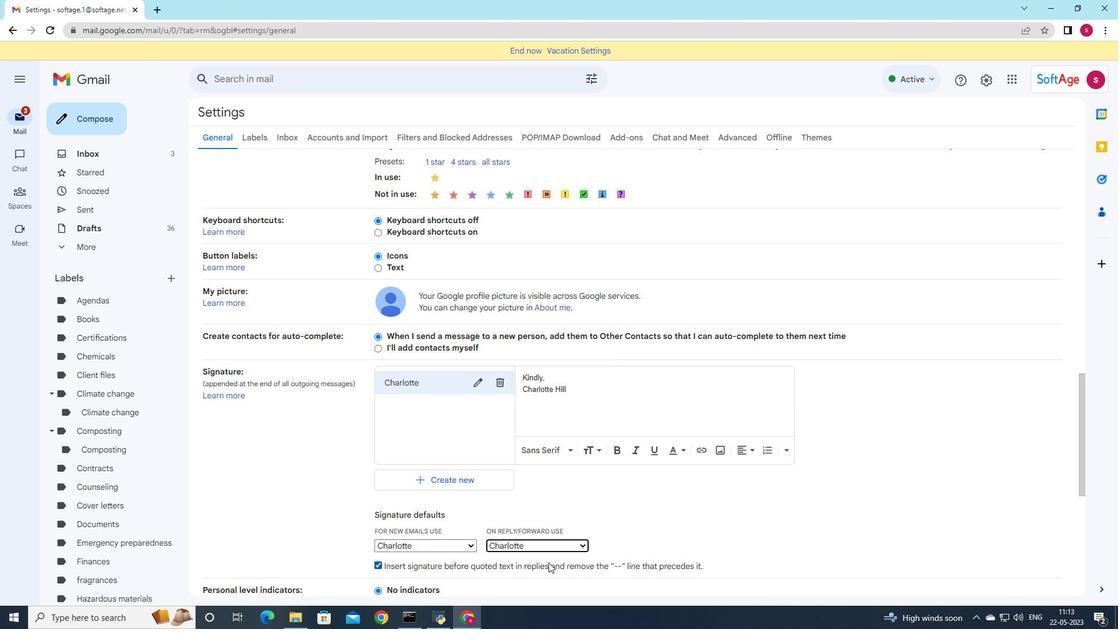 
Action: Mouse scrolled (548, 556) with delta (0, 0)
Screenshot: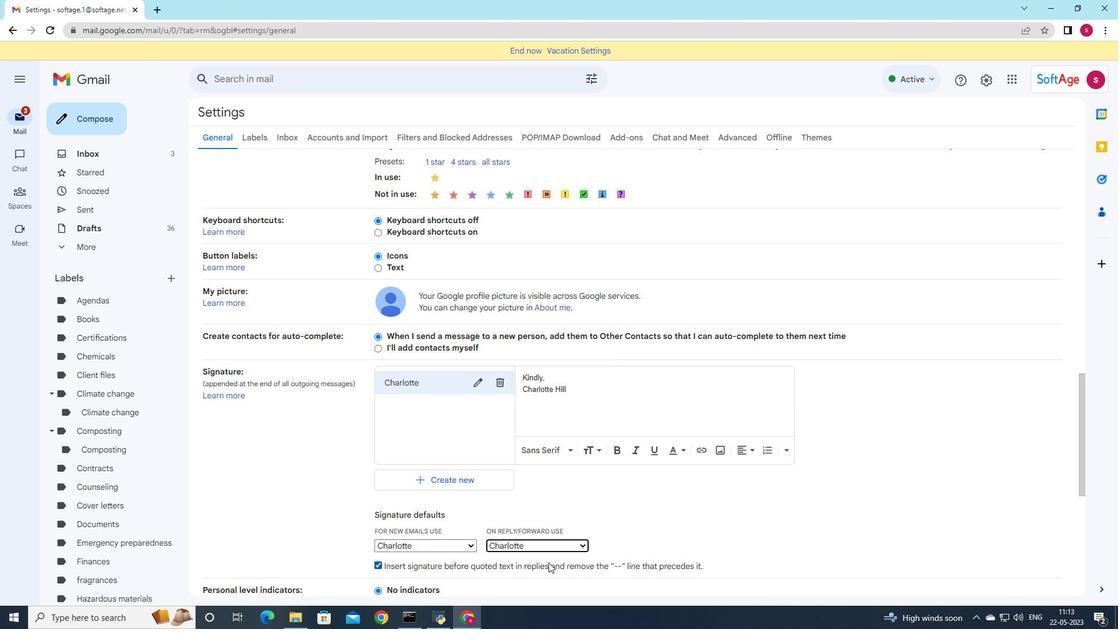 
Action: Mouse scrolled (548, 556) with delta (0, 0)
Screenshot: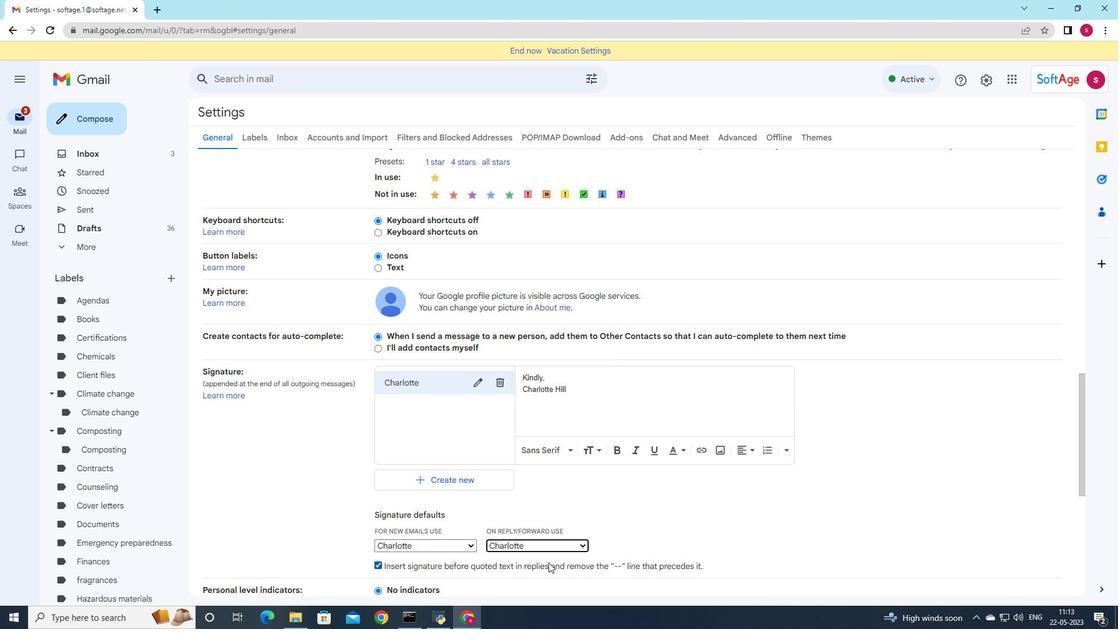 
Action: Mouse moved to (545, 526)
Screenshot: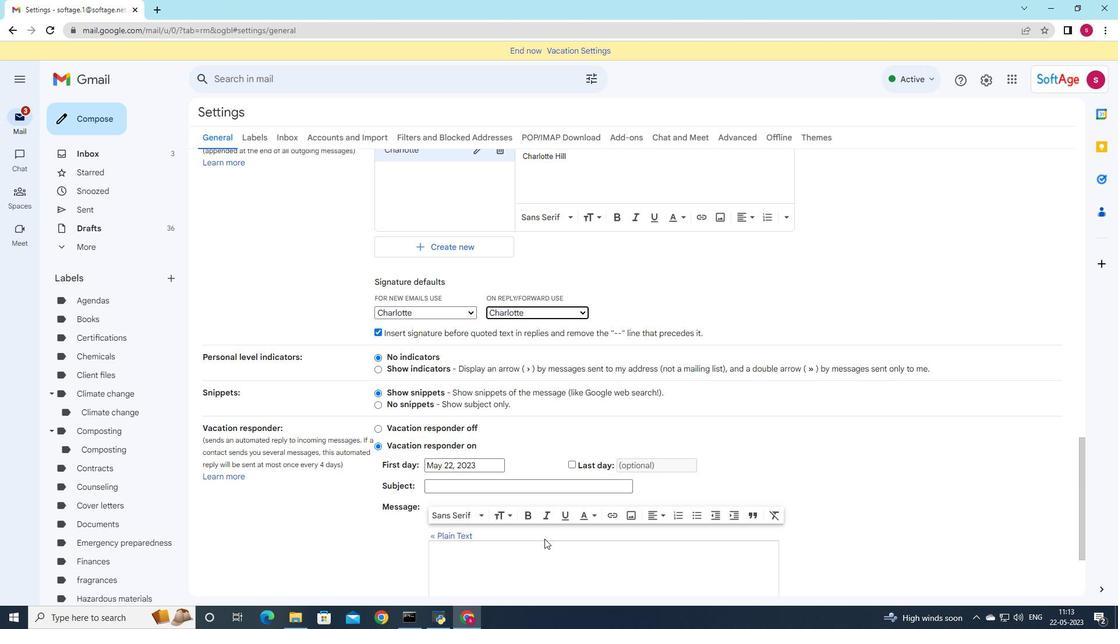 
Action: Mouse scrolled (545, 526) with delta (0, 0)
Screenshot: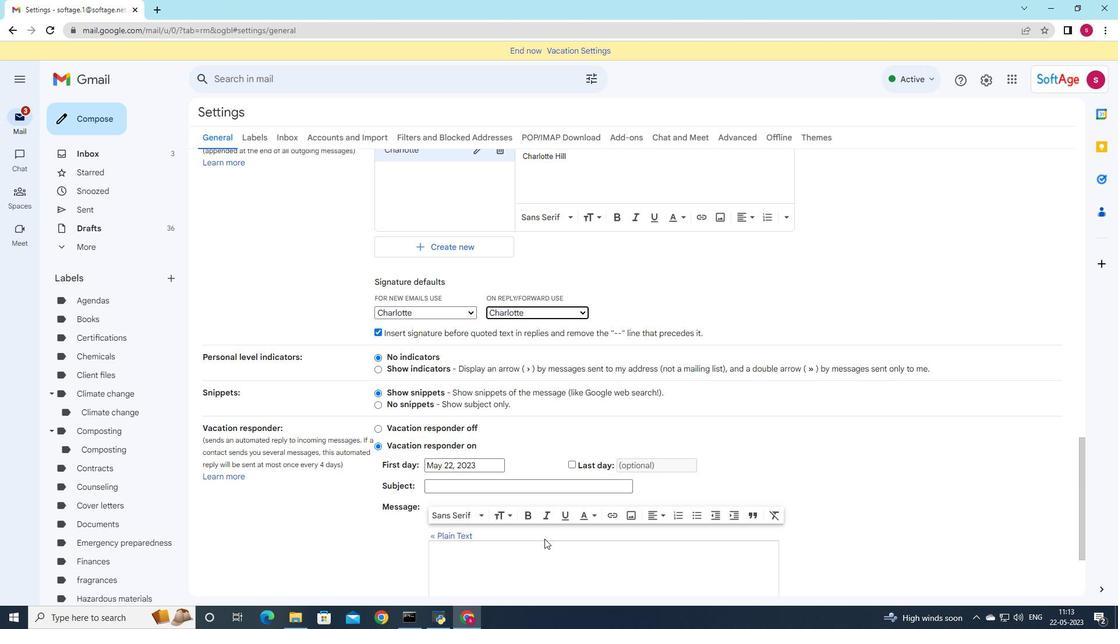 
Action: Mouse scrolled (545, 526) with delta (0, 0)
Screenshot: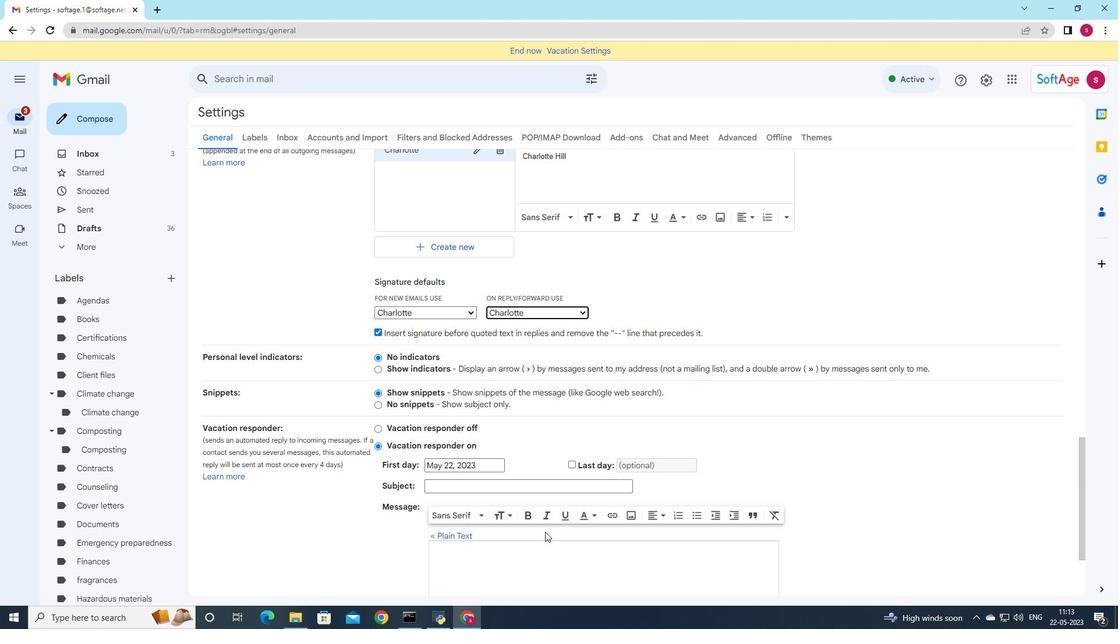 
Action: Mouse scrolled (545, 526) with delta (0, 0)
Screenshot: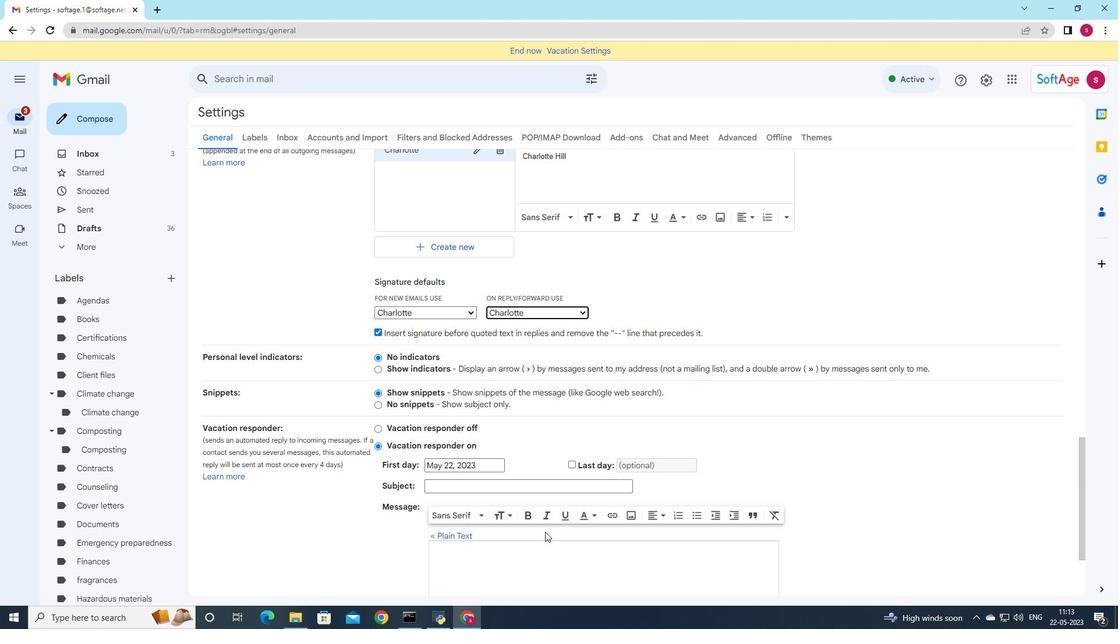 
Action: Mouse scrolled (545, 526) with delta (0, 0)
Screenshot: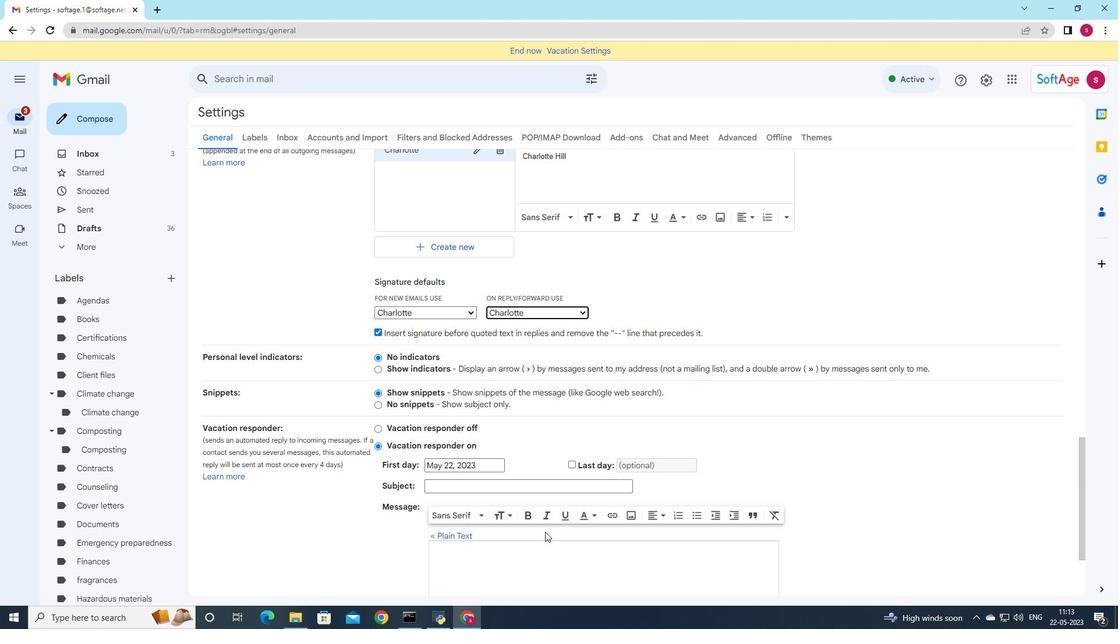 
Action: Mouse scrolled (545, 526) with delta (0, 0)
Screenshot: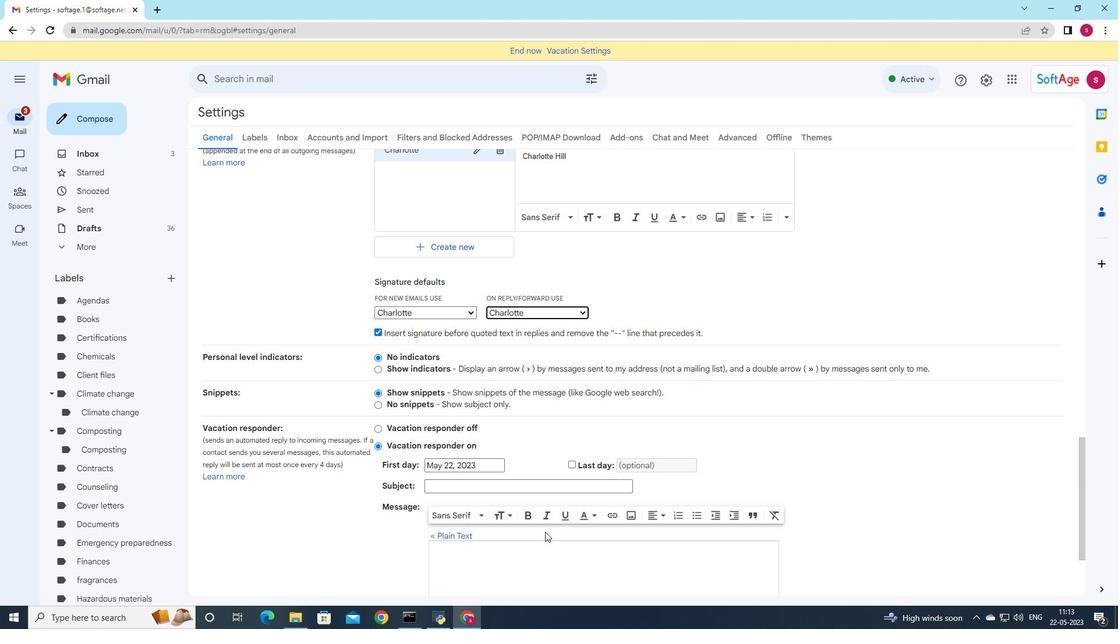 
Action: Mouse scrolled (545, 526) with delta (0, 0)
Screenshot: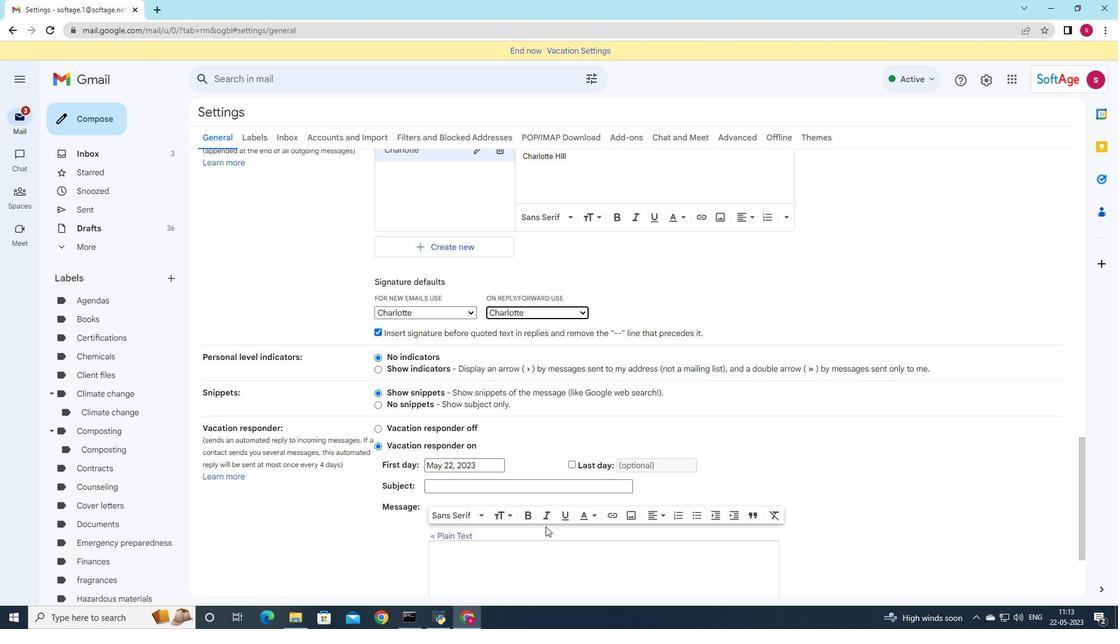 
Action: Mouse moved to (544, 517)
Screenshot: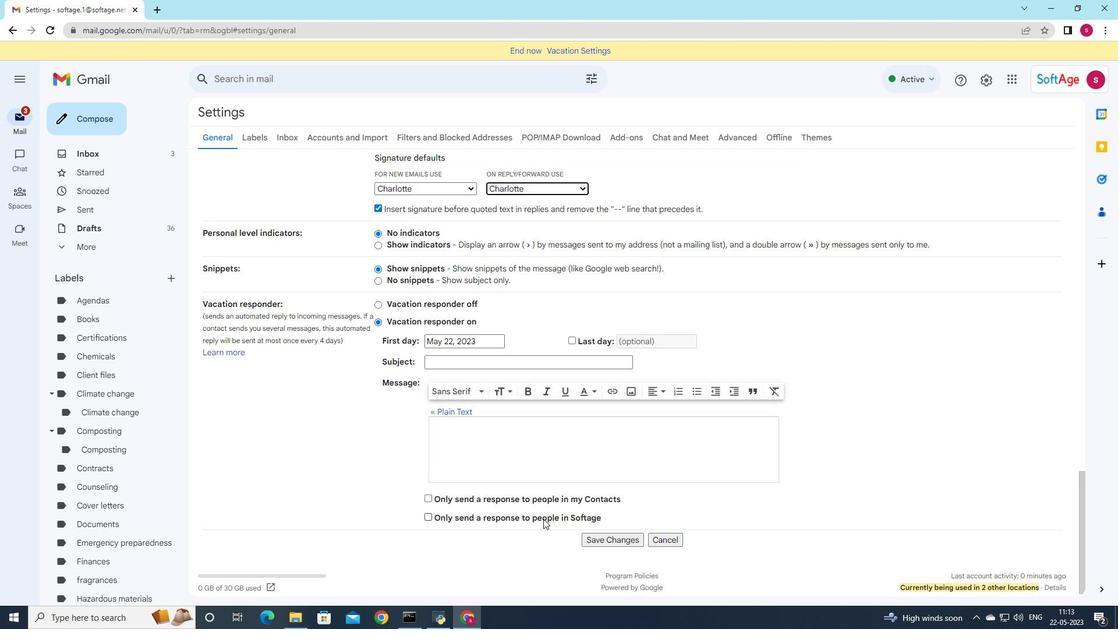 
Action: Mouse scrolled (544, 516) with delta (0, 0)
Screenshot: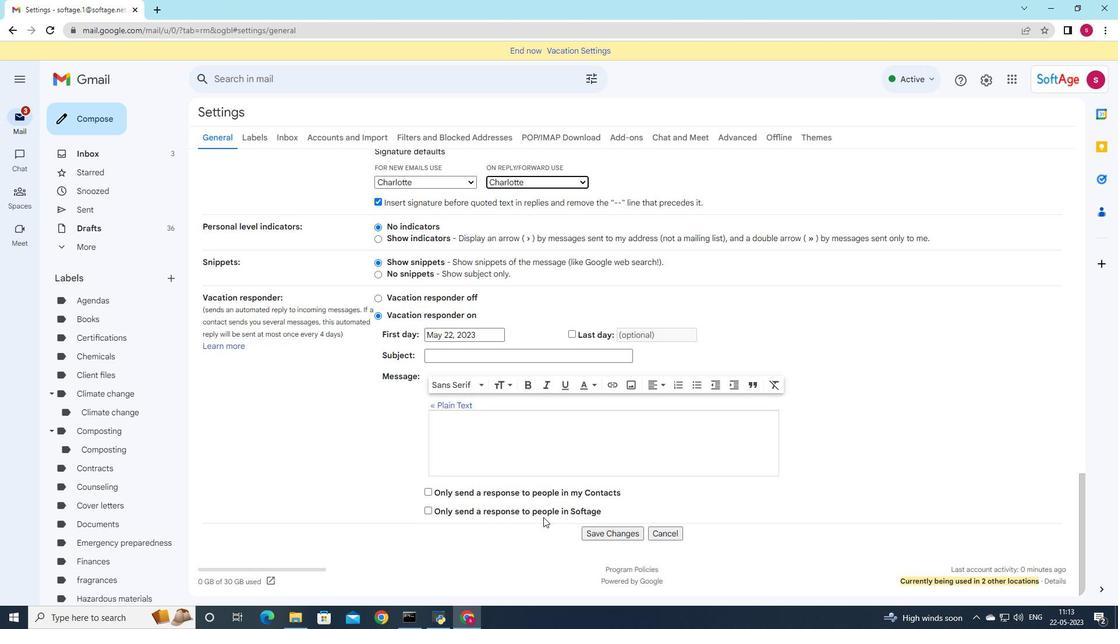 
Action: Mouse scrolled (544, 516) with delta (0, 0)
Screenshot: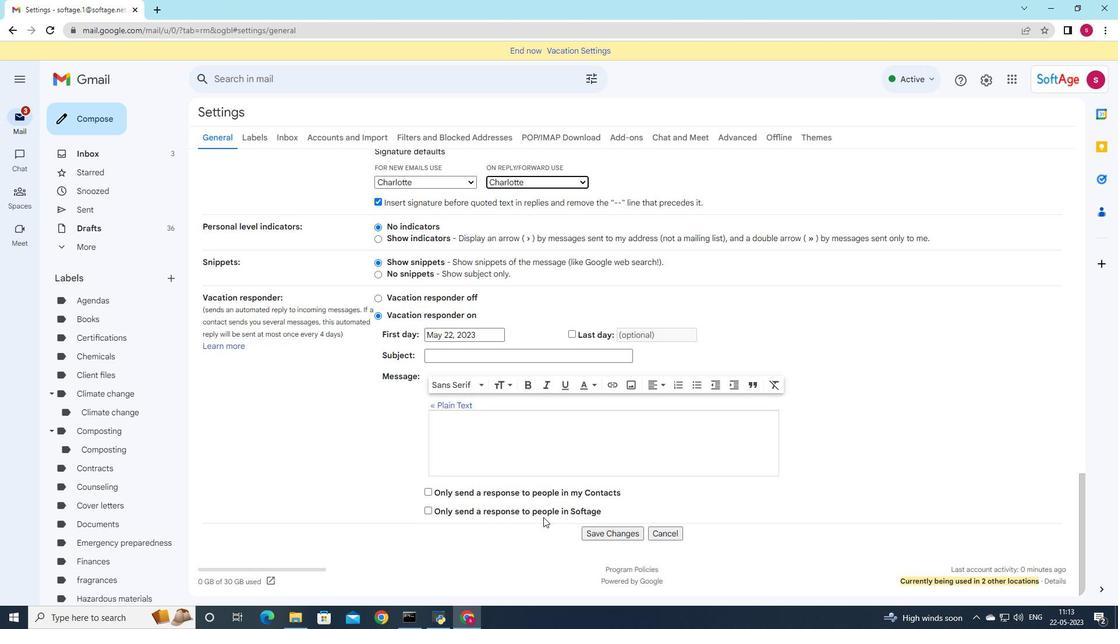 
Action: Mouse scrolled (544, 516) with delta (0, 0)
Screenshot: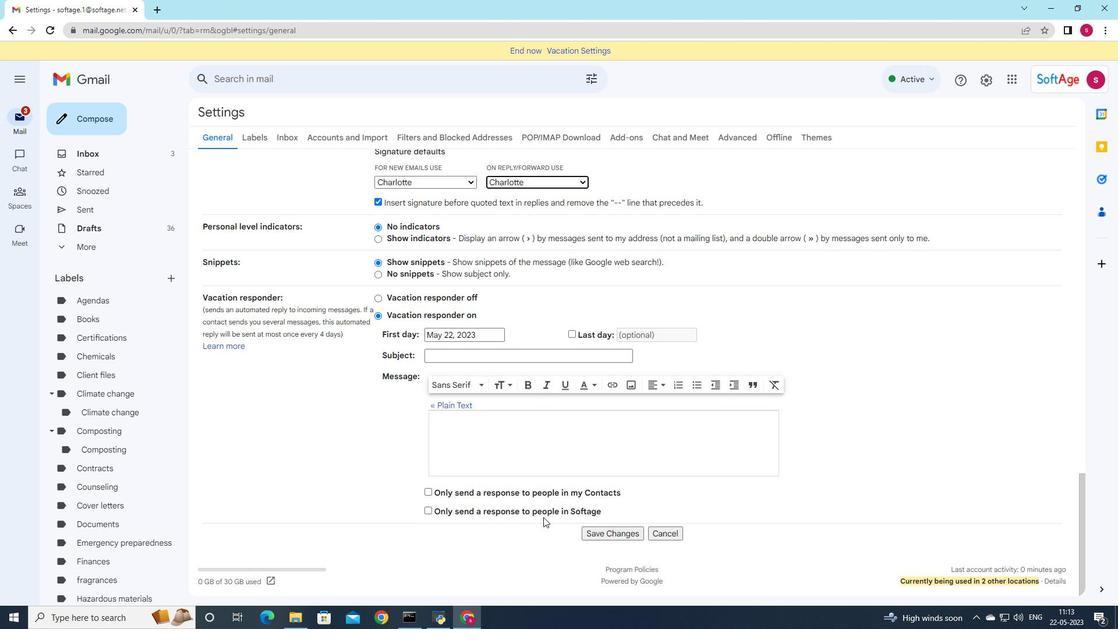 
Action: Mouse moved to (544, 517)
Screenshot: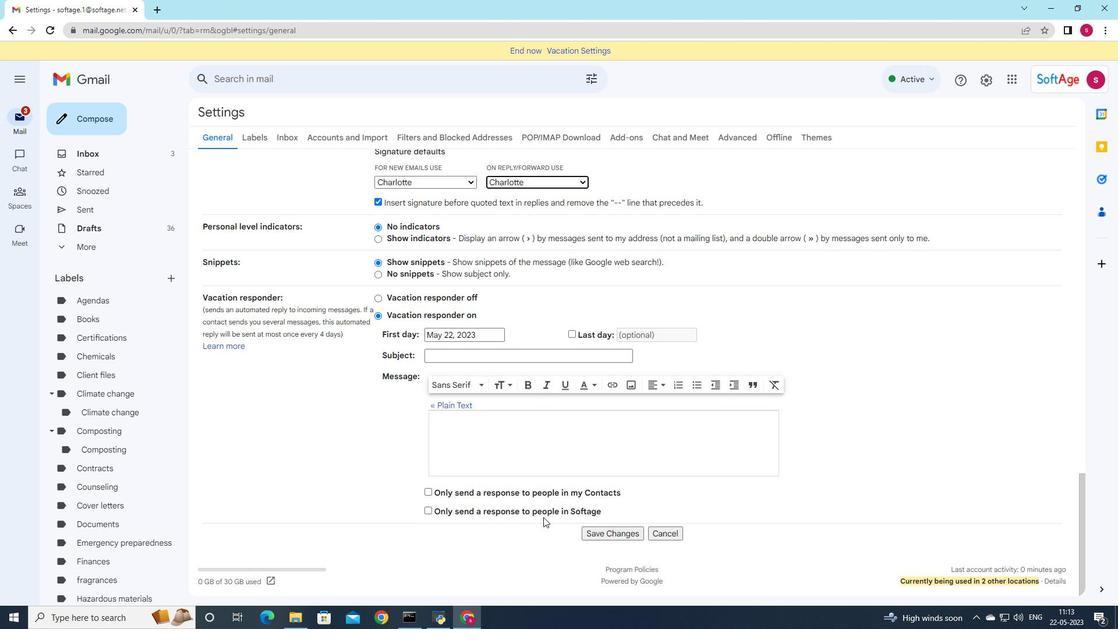 
Action: Mouse scrolled (544, 516) with delta (0, 0)
Screenshot: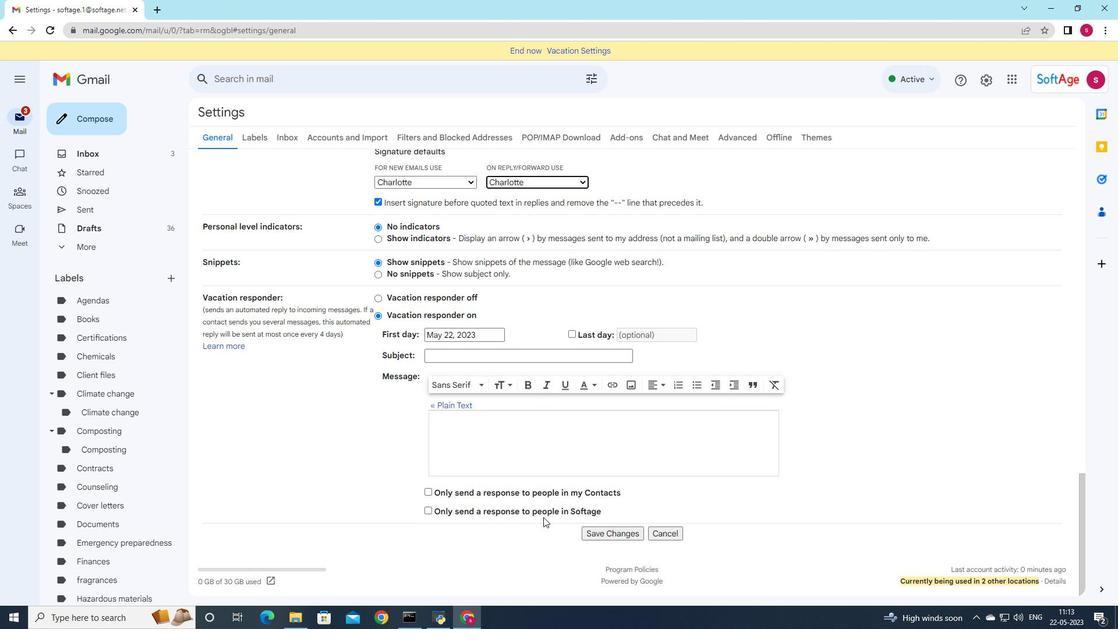 
Action: Mouse scrolled (544, 516) with delta (0, 0)
Screenshot: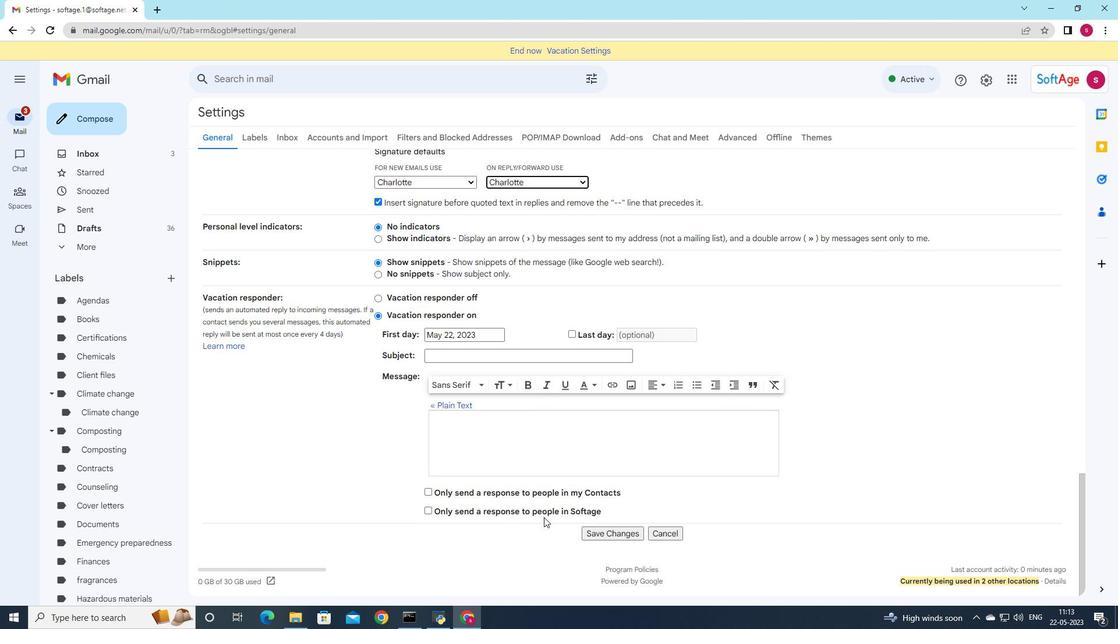 
Action: Mouse moved to (598, 530)
Screenshot: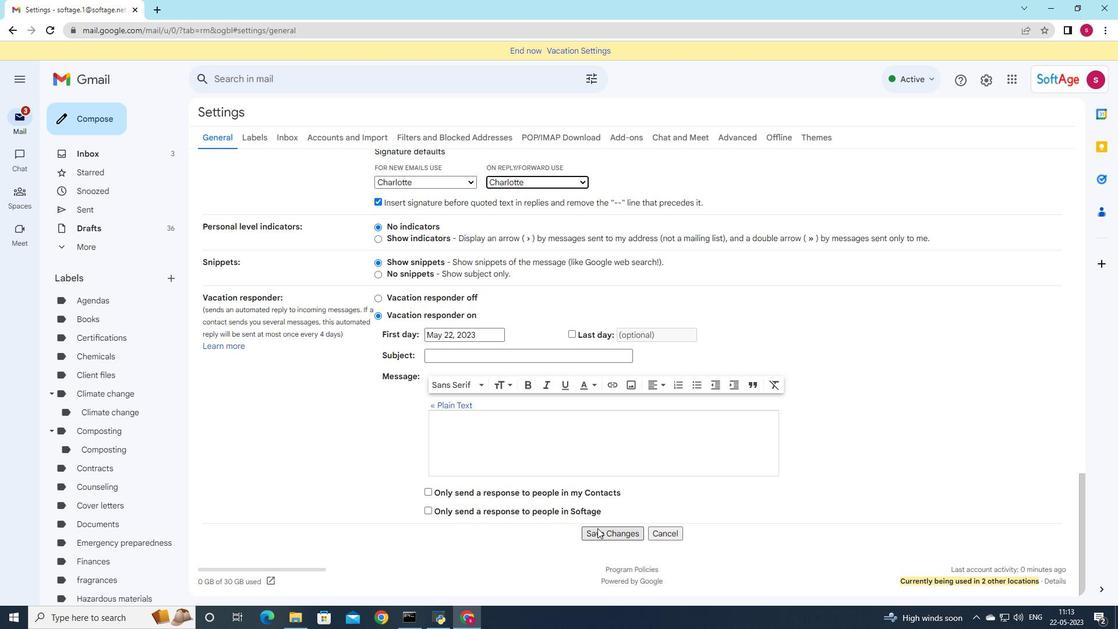 
Action: Mouse pressed left at (598, 530)
Screenshot: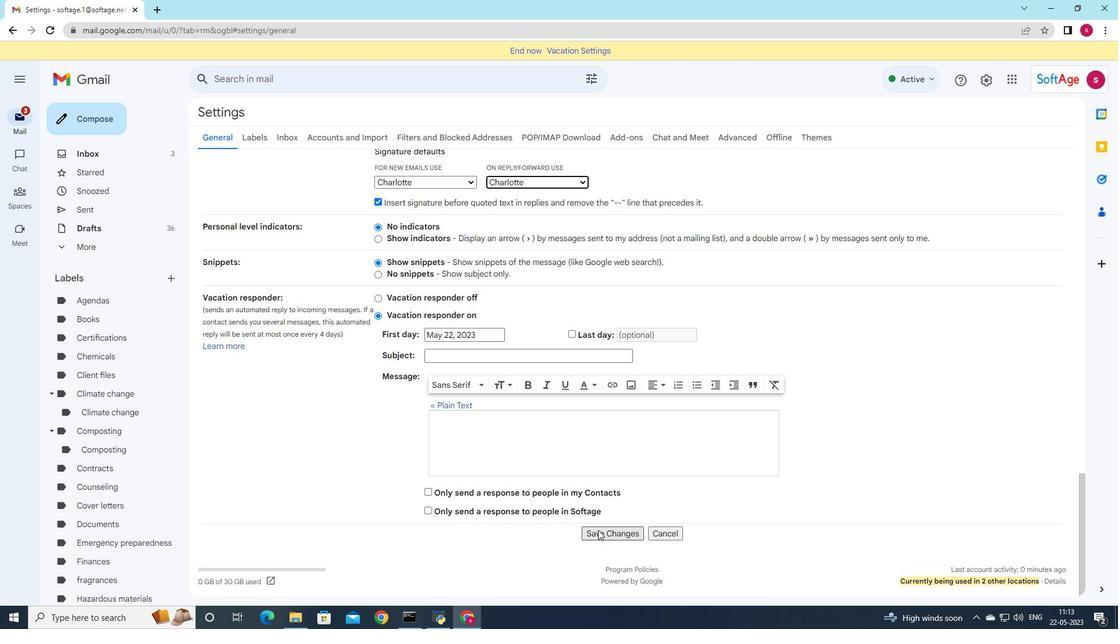 
Action: Mouse moved to (104, 125)
Screenshot: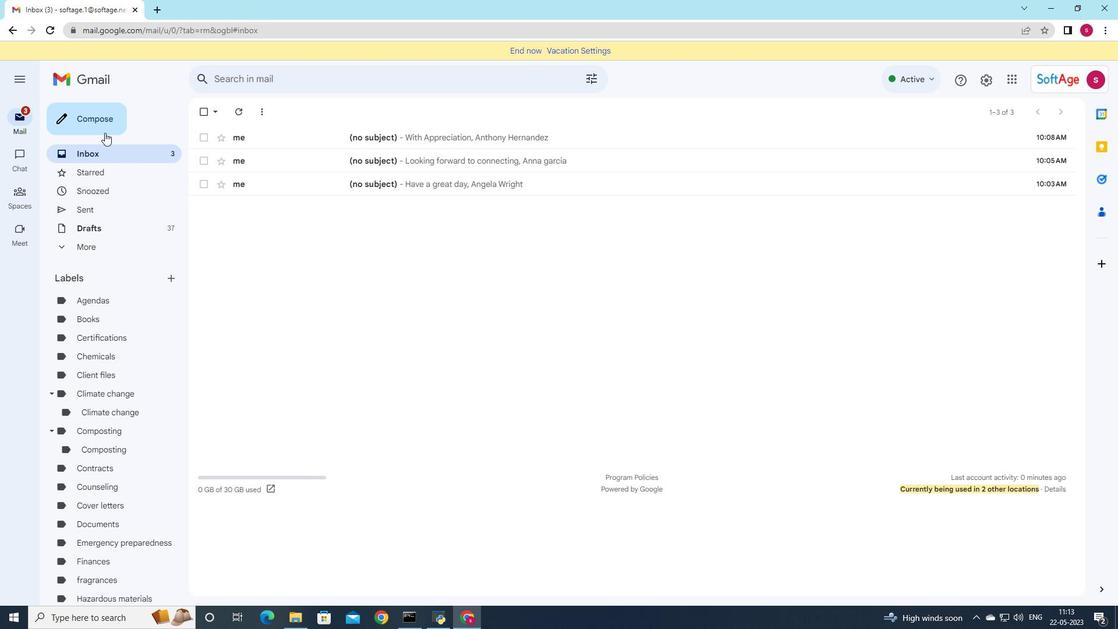 
Action: Mouse pressed left at (104, 125)
Screenshot: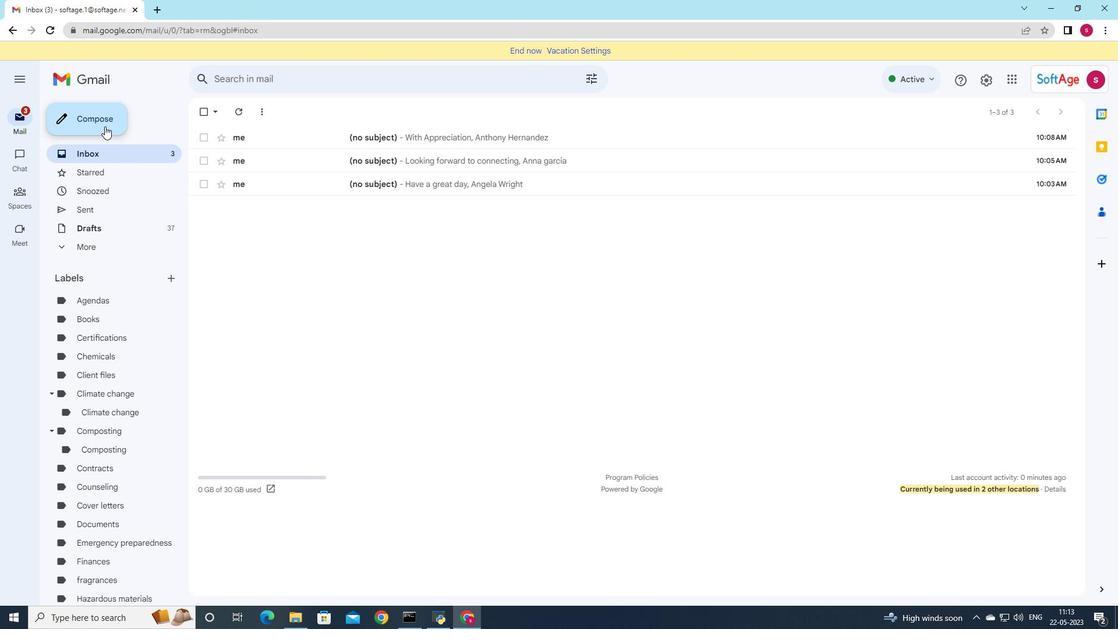 
Action: Mouse moved to (792, 293)
Screenshot: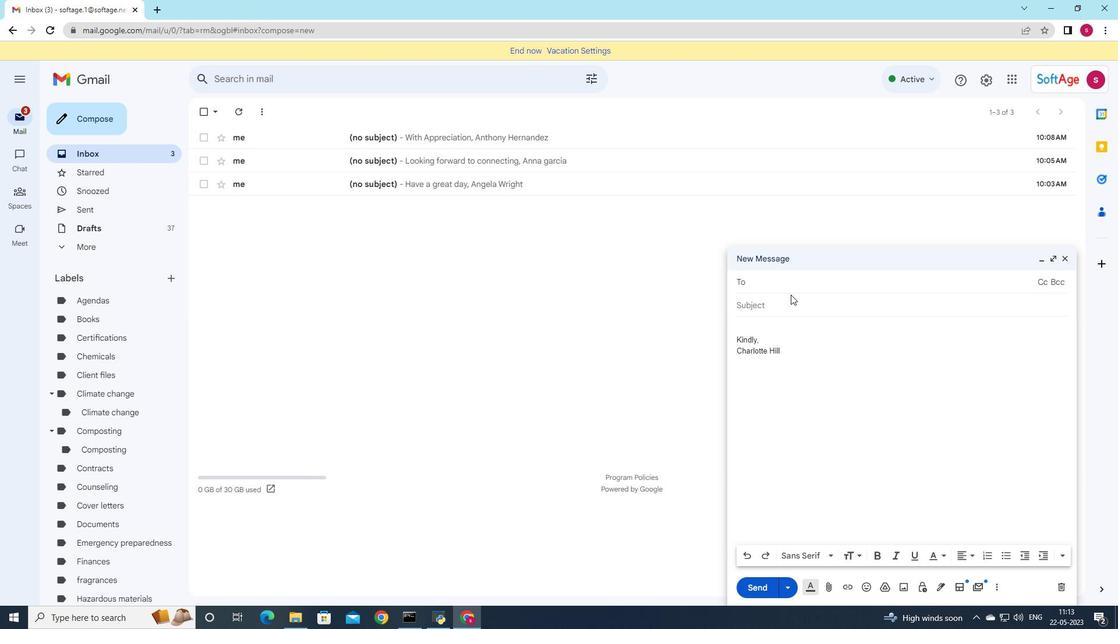 
Action: Key pressed softage
Screenshot: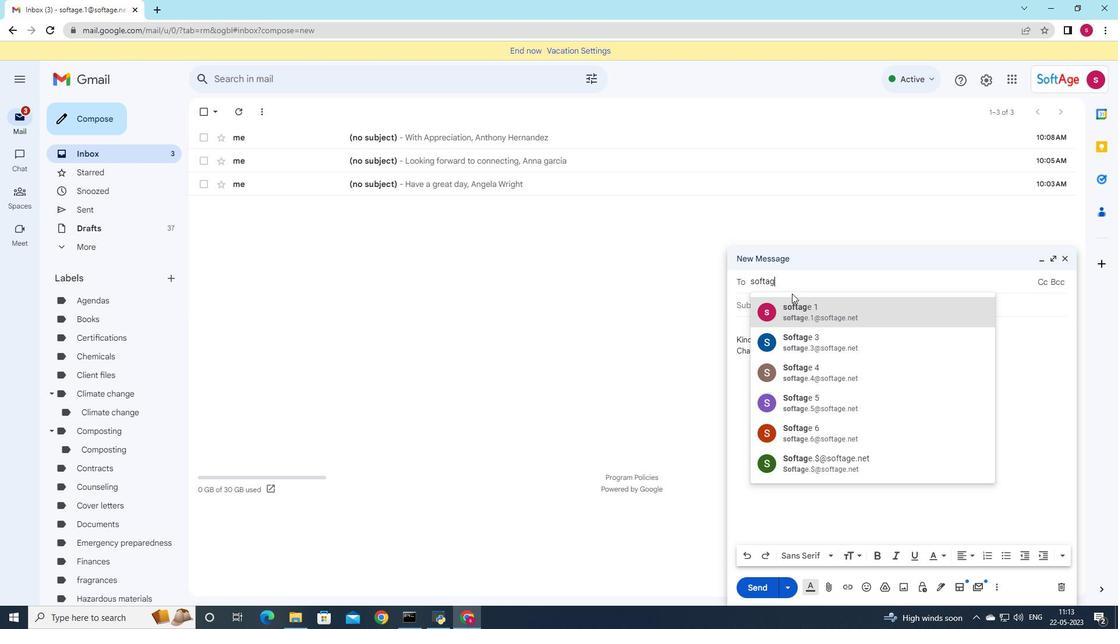 
Action: Mouse moved to (797, 311)
Screenshot: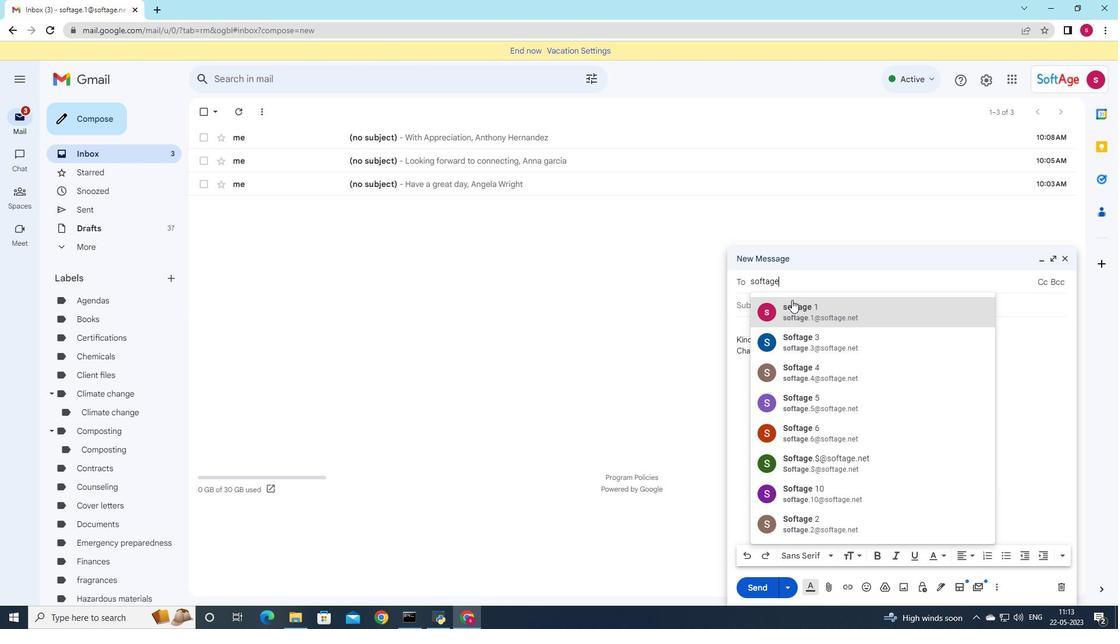 
Action: Mouse pressed left at (797, 311)
Screenshot: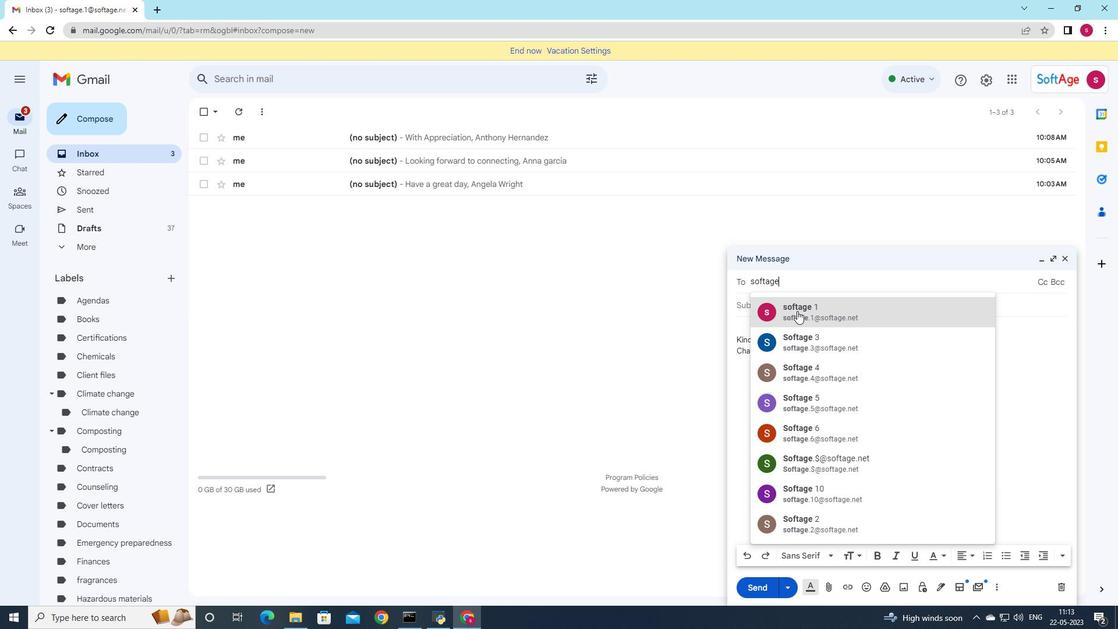 
Action: Mouse moved to (174, 274)
Screenshot: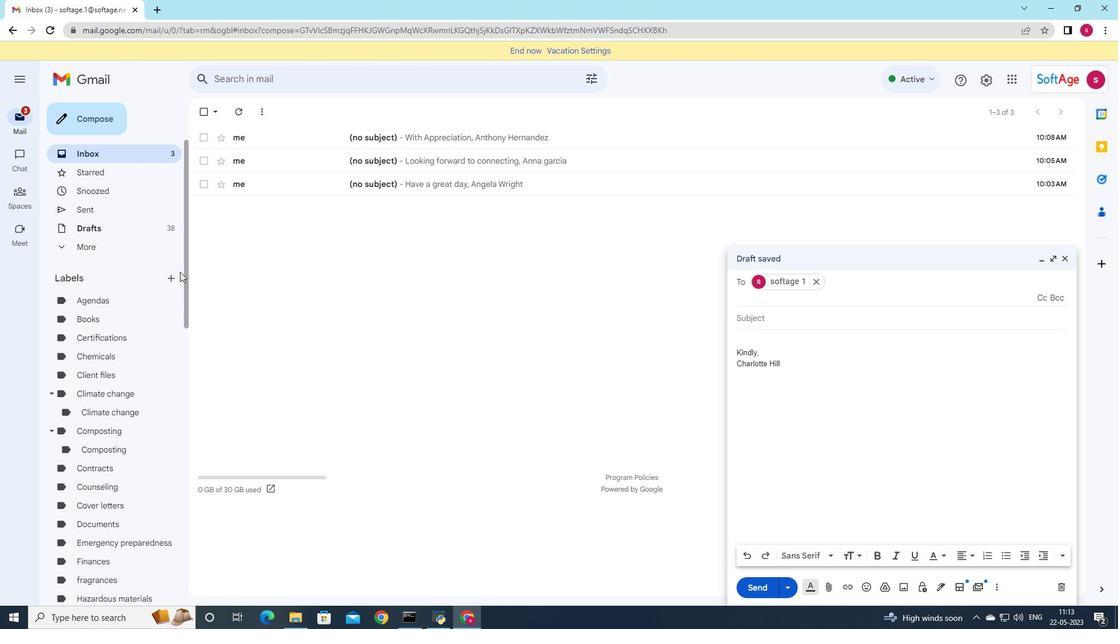 
Action: Mouse pressed left at (174, 274)
Screenshot: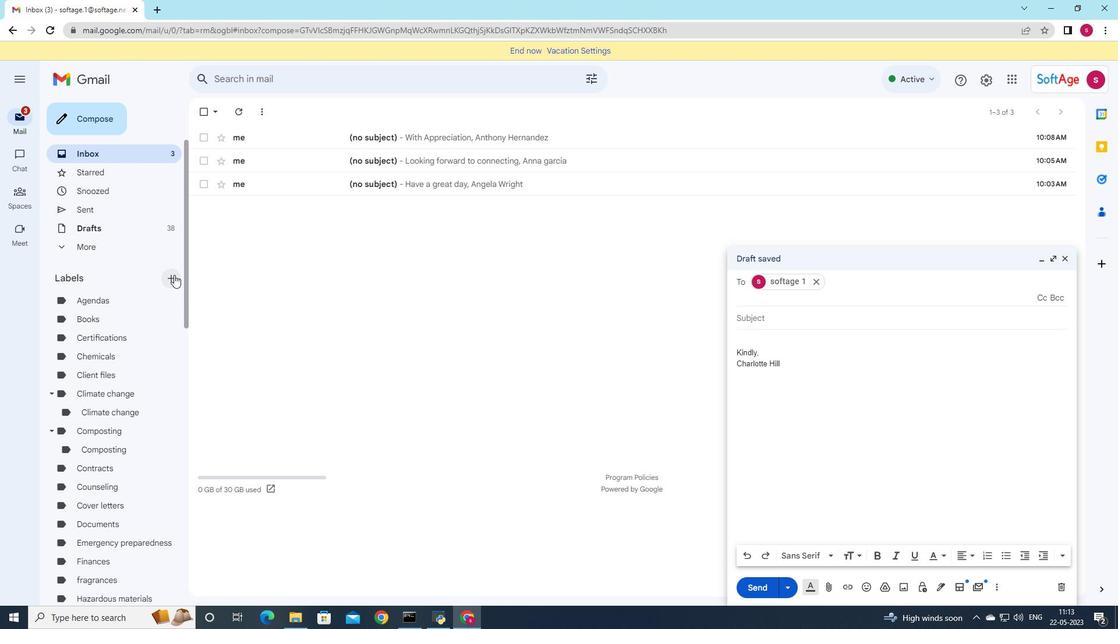 
Action: Mouse moved to (587, 339)
Screenshot: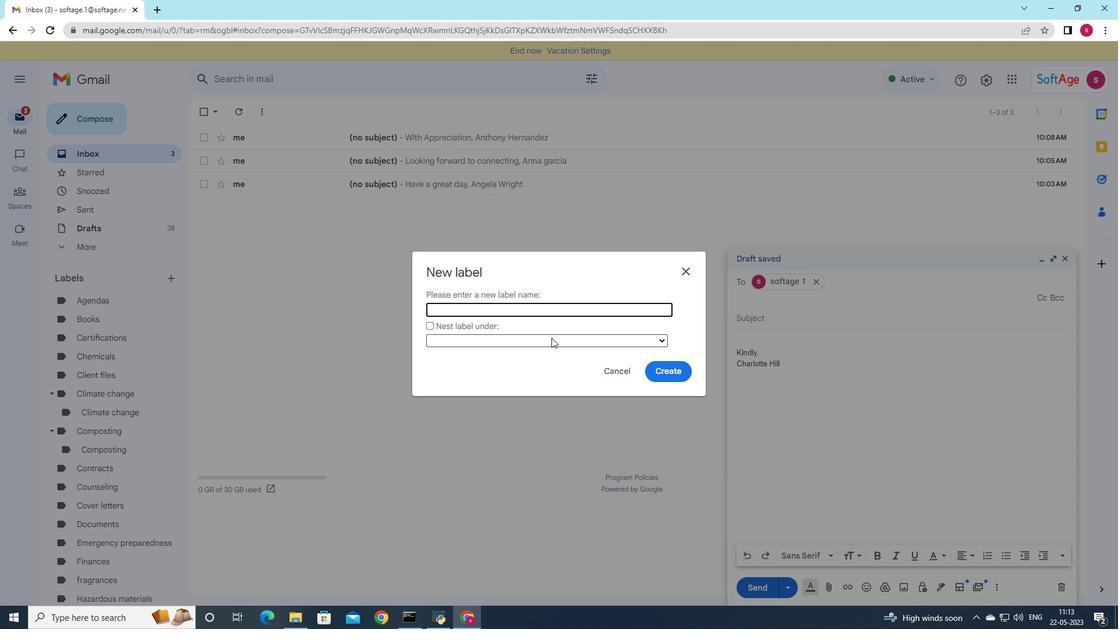 
Action: Key pressed <Key.shift>Customer<Key.space>service
Screenshot: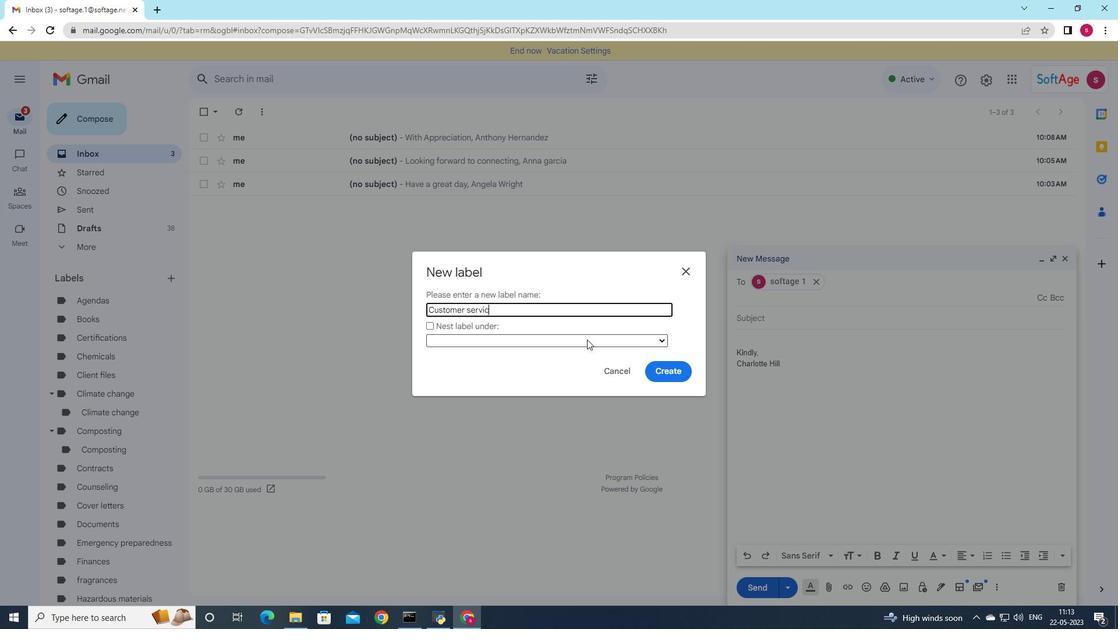 
Action: Mouse moved to (666, 361)
Screenshot: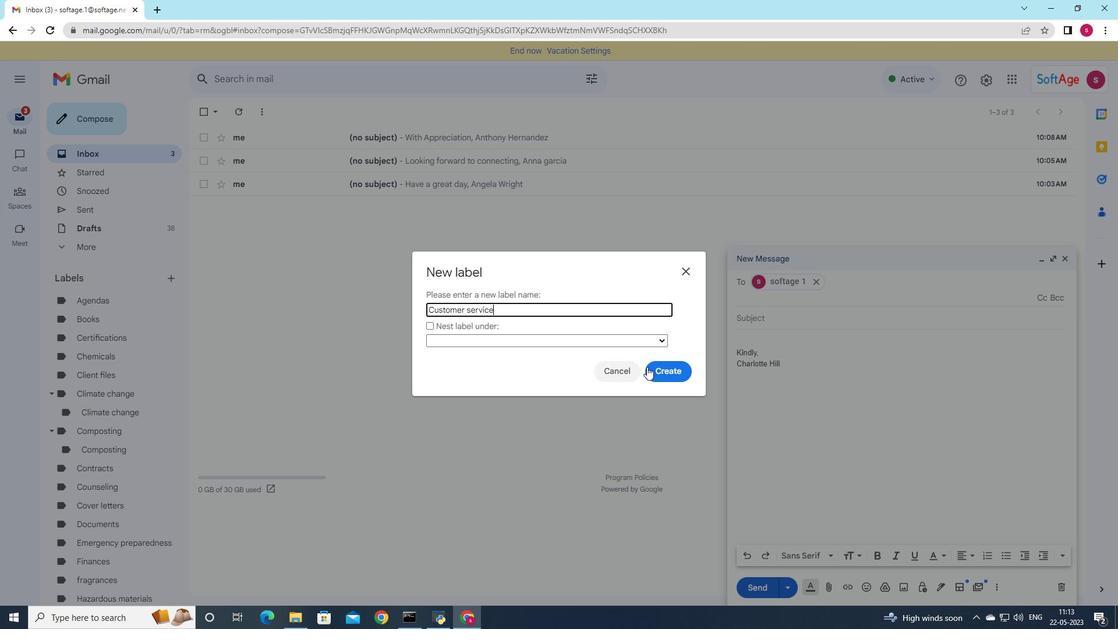 
Action: Mouse pressed left at (666, 361)
Screenshot: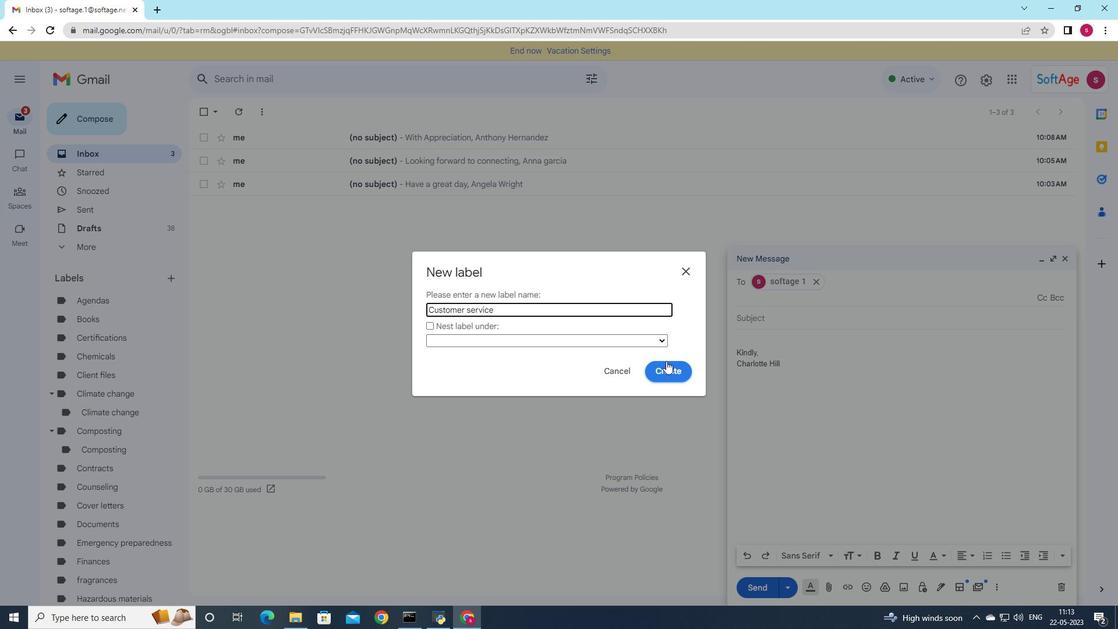 
Action: Mouse moved to (725, 448)
Screenshot: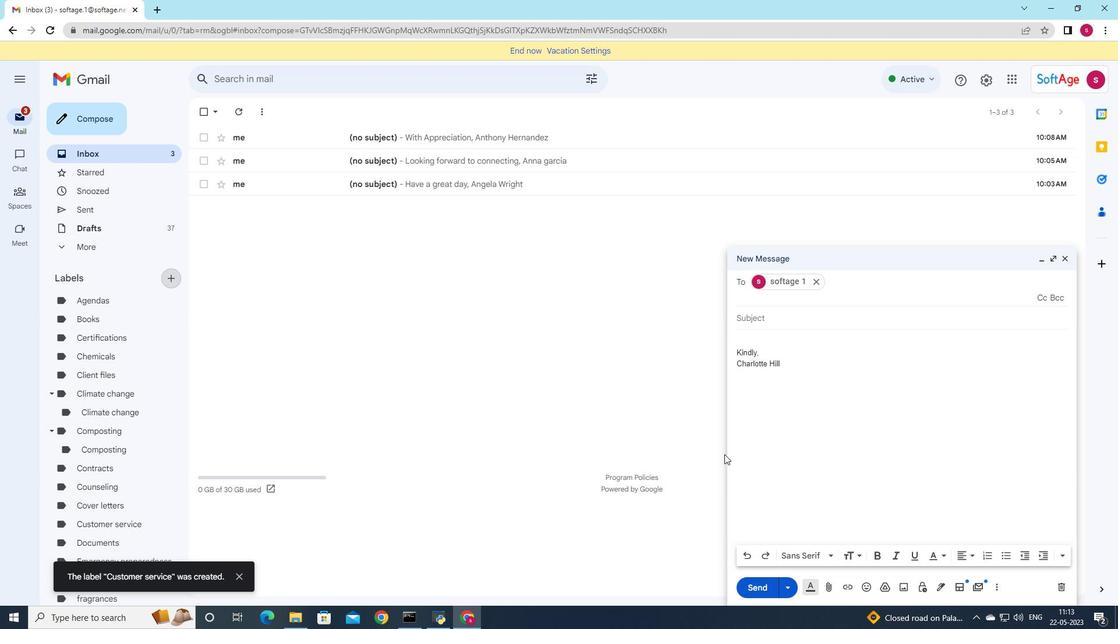 
